 Task: Create List Brand Extension Management in Board User Experience Best Practices to Workspace Event Furniture Rentals. Create List Brand Extension Metrics in Board Product Price Optimization to Workspace Event Furniture Rentals. Create List Brand Extension Governance in Board Public Relations Crisis Communication Plan Development and Execution to Workspace Event Furniture Rentals
Action: Mouse moved to (224, 165)
Screenshot: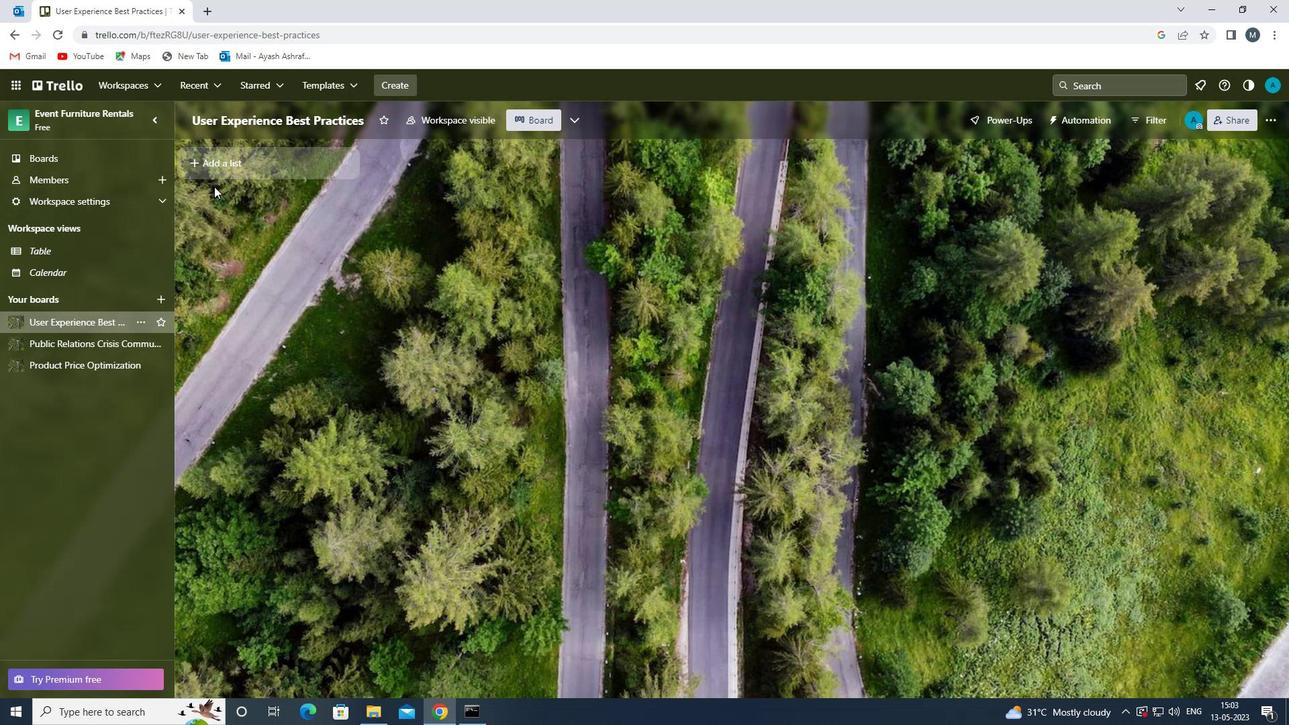 
Action: Mouse pressed left at (224, 165)
Screenshot: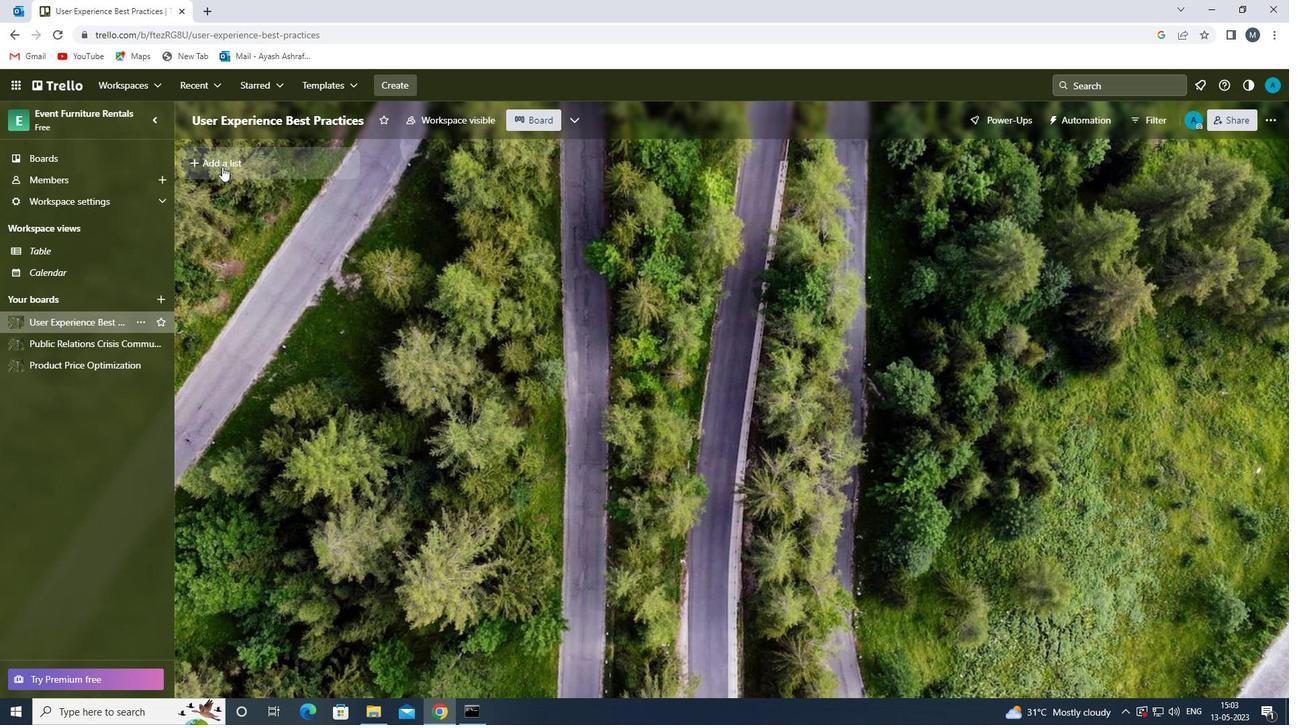 
Action: Mouse moved to (245, 165)
Screenshot: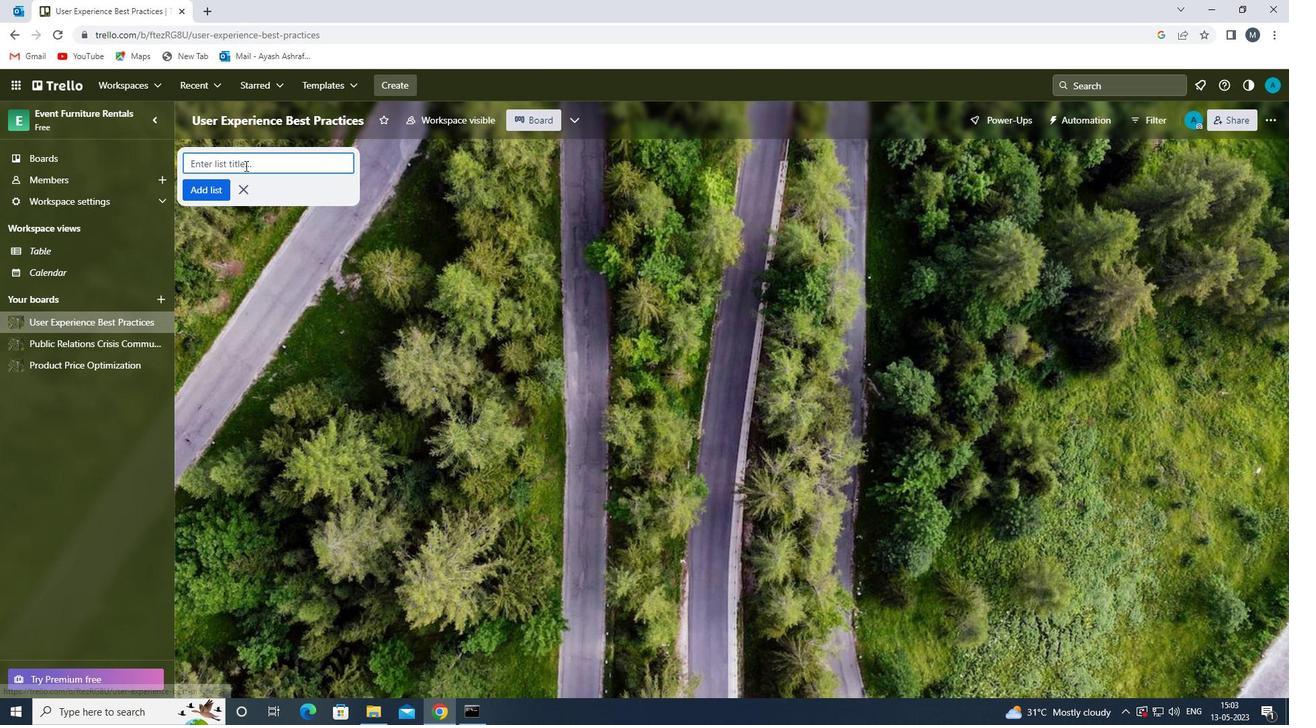 
Action: Mouse pressed left at (245, 165)
Screenshot: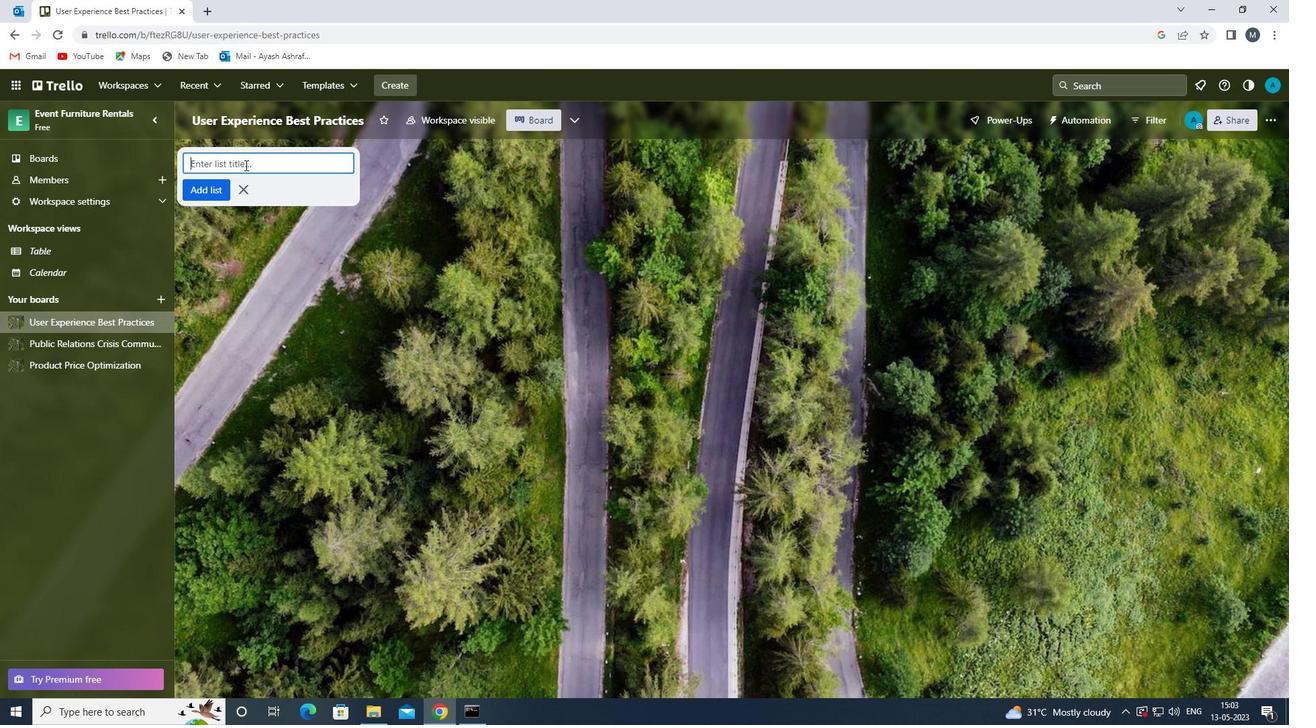 
Action: Key pressed <Key.shift>BRAND<Key.space><Key.shift><Key.shift><Key.shift><Key.shift><Key.shift><Key.shift>EXTENSION<Key.space>
Screenshot: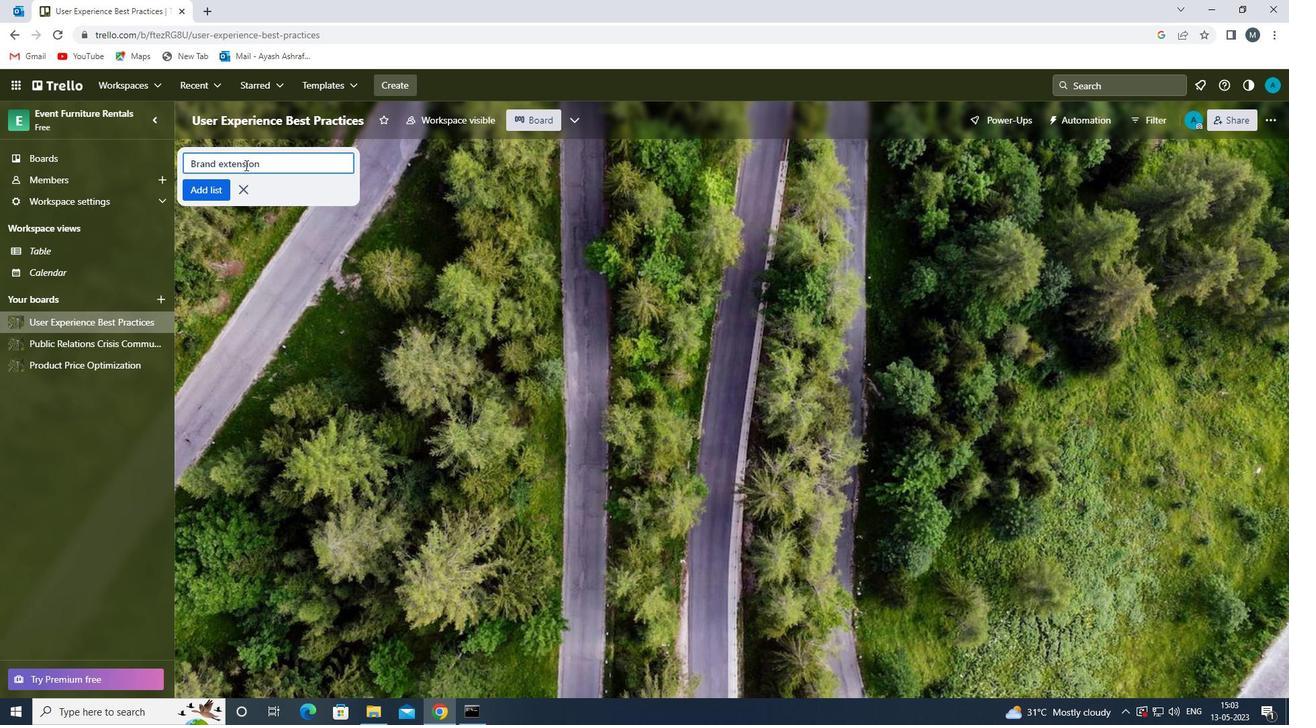 
Action: Mouse moved to (220, 165)
Screenshot: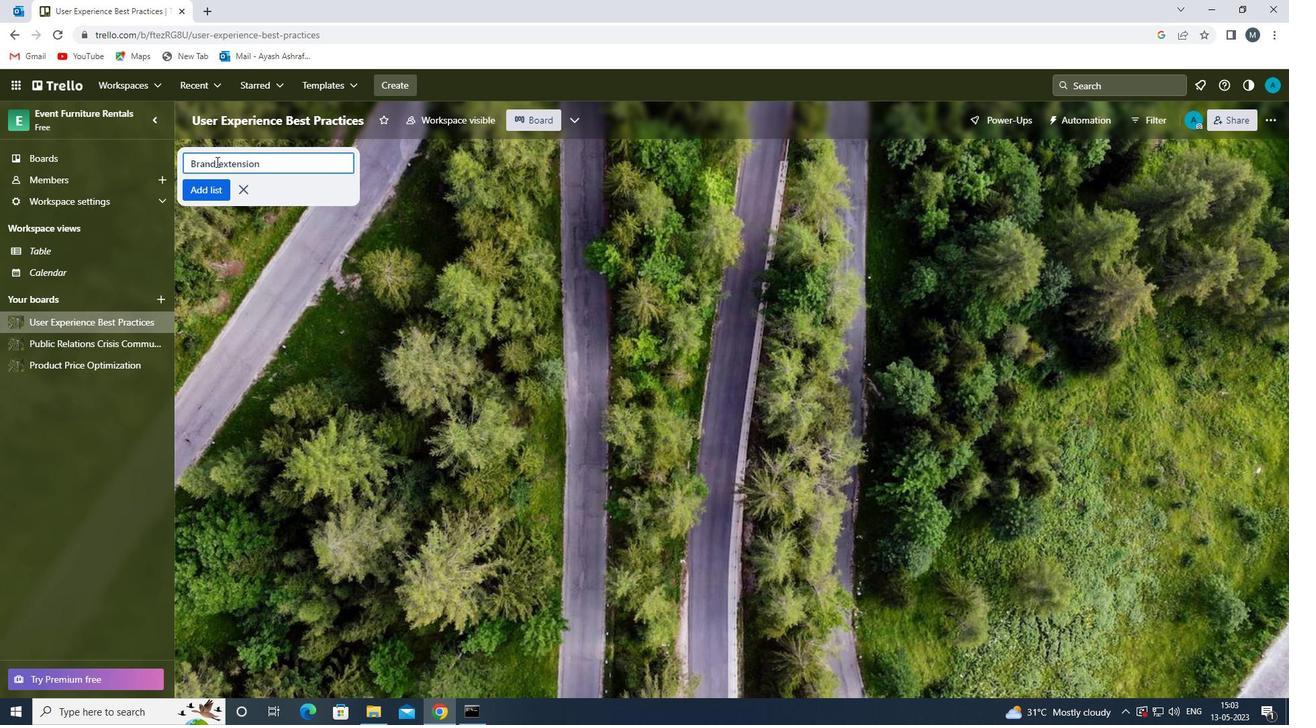 
Action: Mouse pressed left at (220, 165)
Screenshot: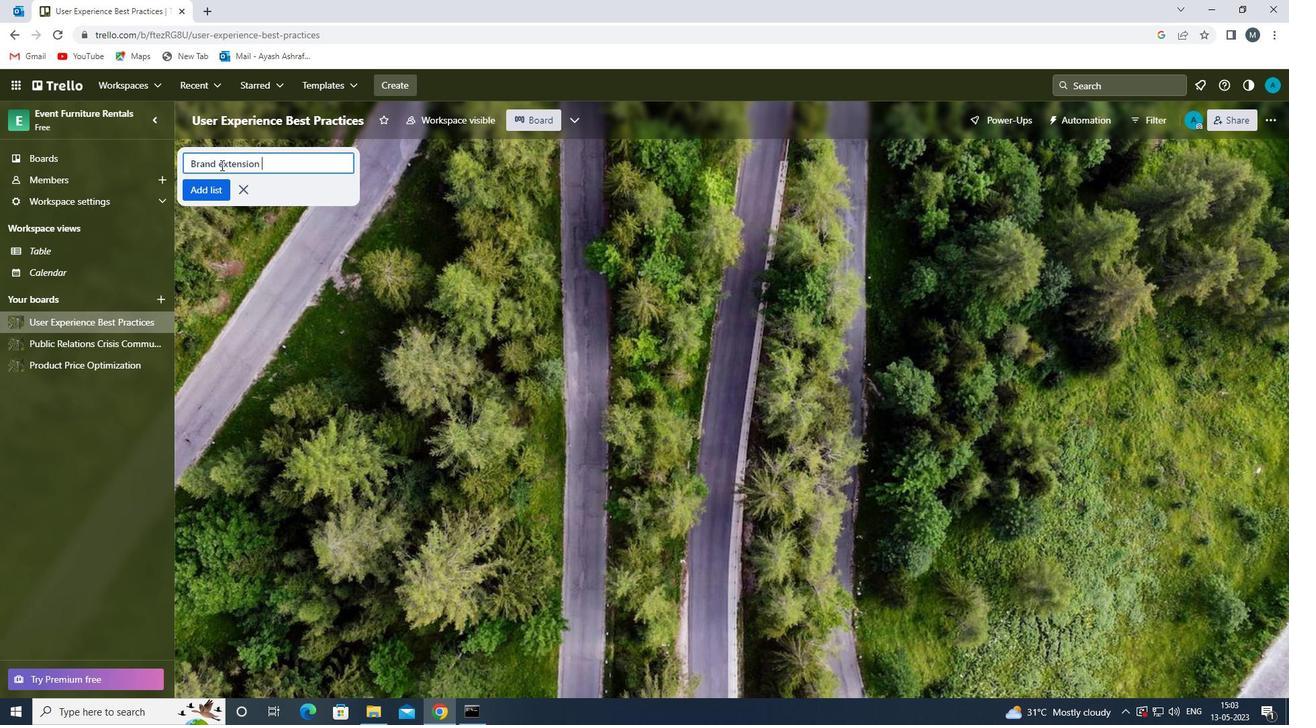 
Action: Mouse moved to (224, 165)
Screenshot: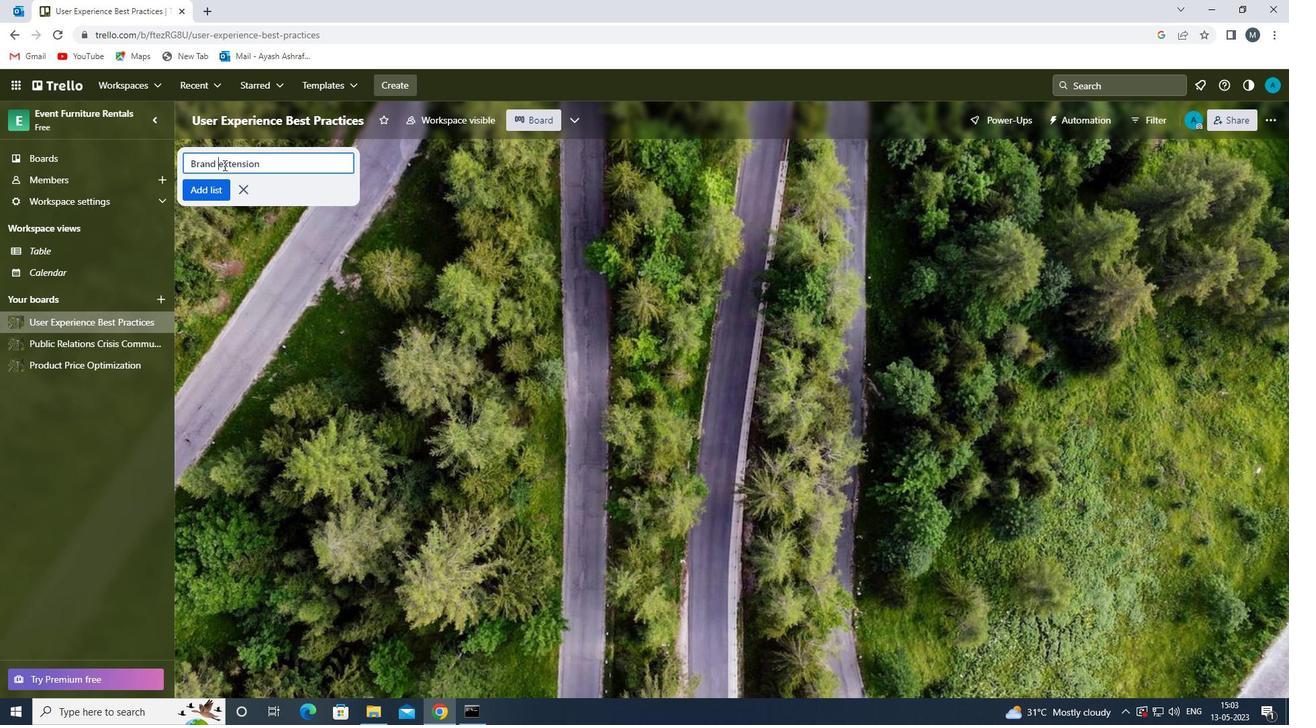 
Action: Mouse pressed left at (224, 165)
Screenshot: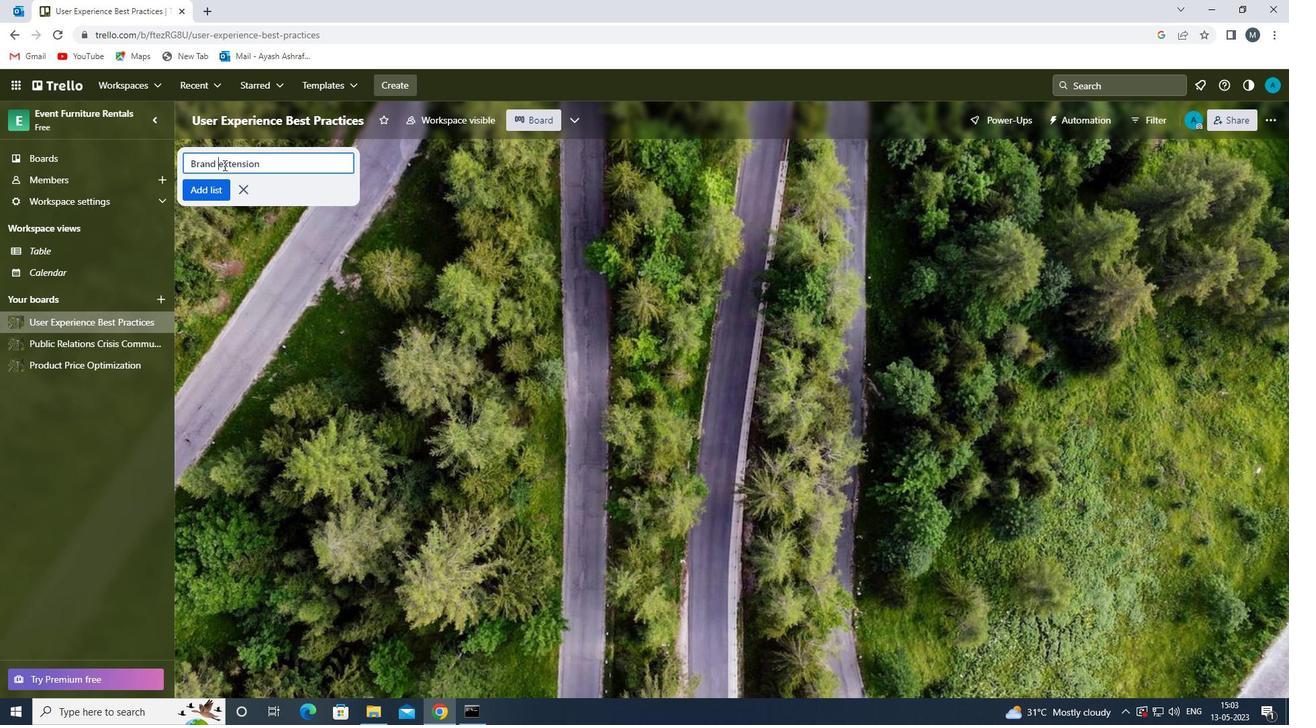 
Action: Key pressed <Key.backspace><Key.shift>E
Screenshot: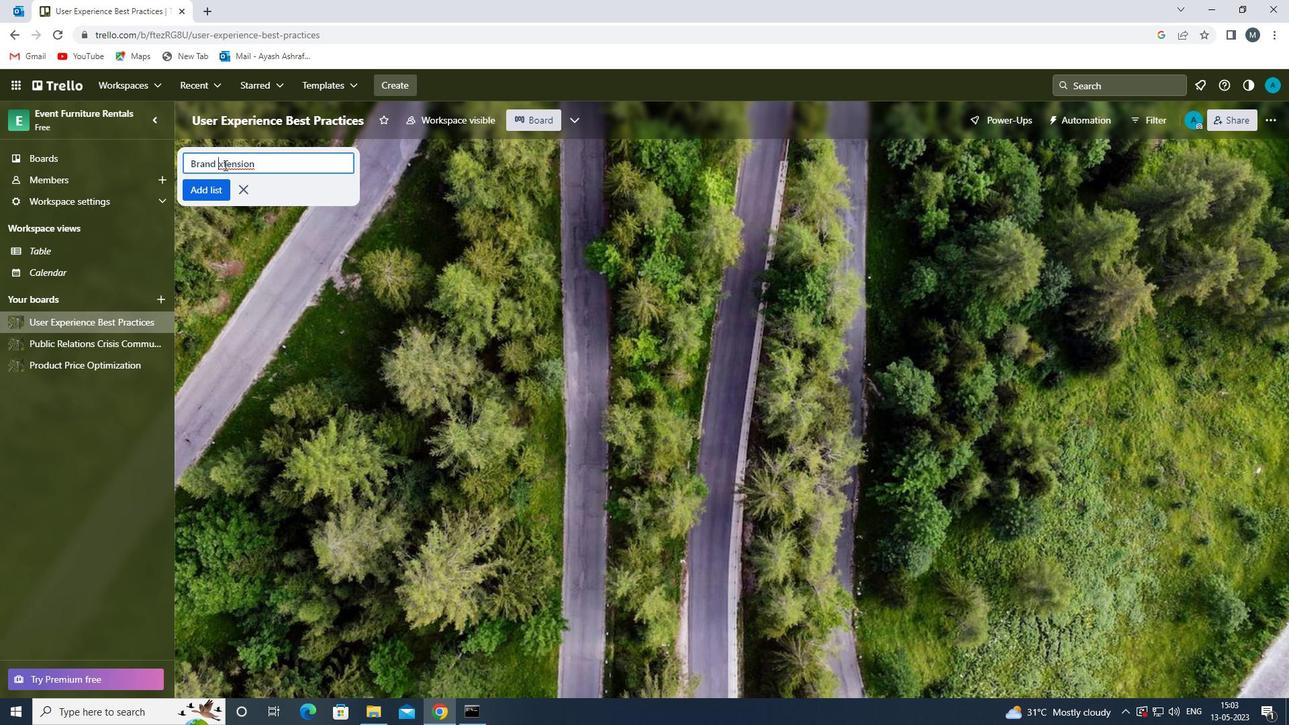 
Action: Mouse moved to (272, 160)
Screenshot: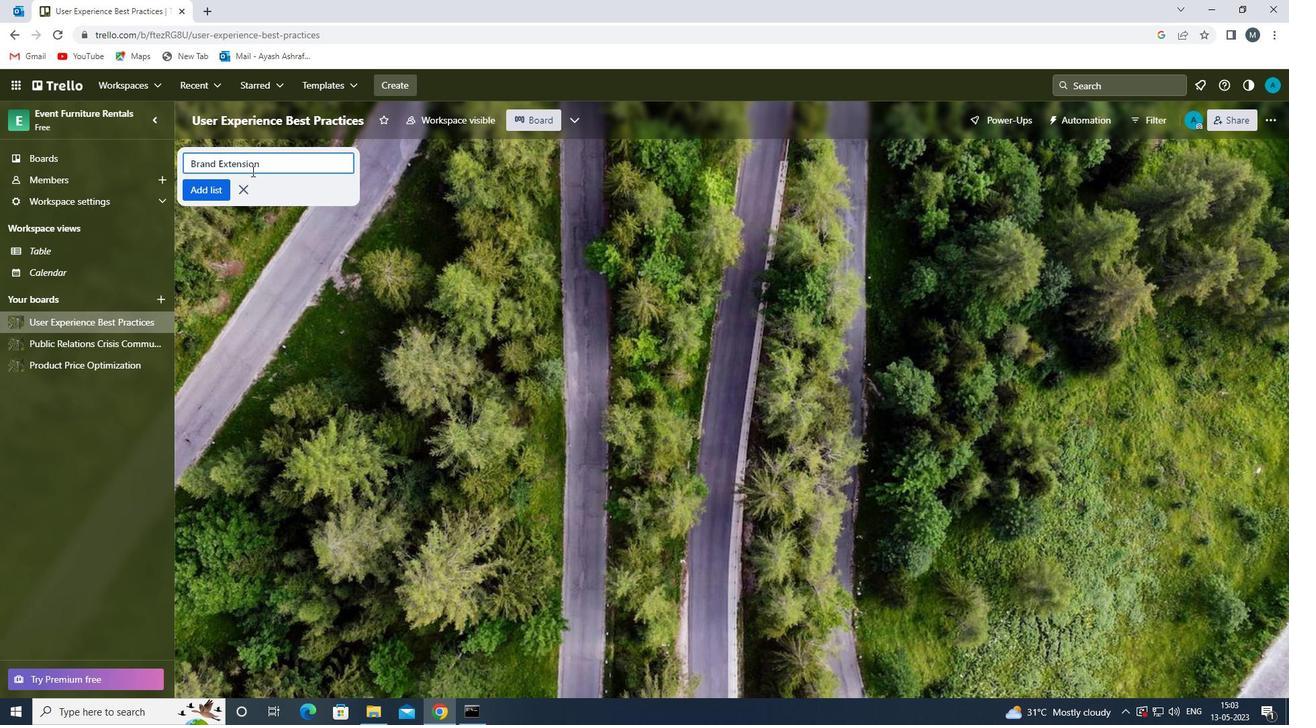 
Action: Mouse pressed left at (272, 160)
Screenshot: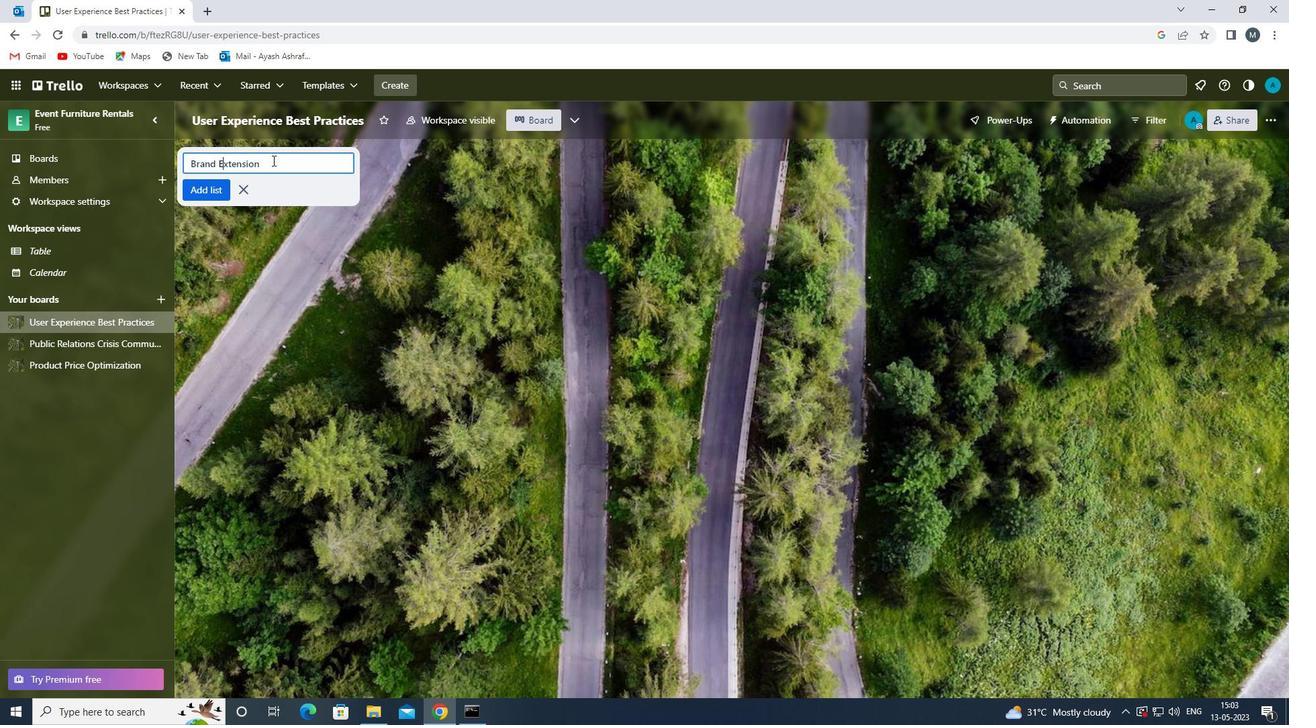 
Action: Mouse moved to (272, 161)
Screenshot: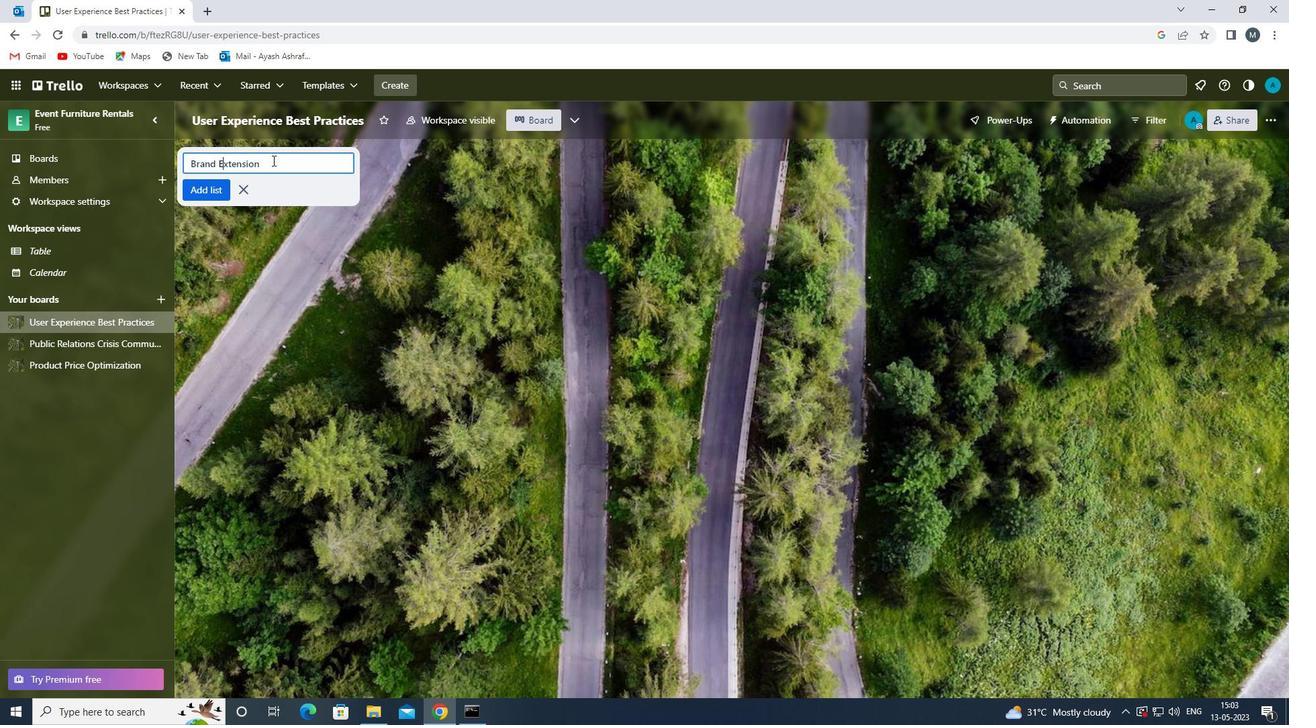 
Action: Key pressed <Key.shift>MANAGEMENT<Key.space>
Screenshot: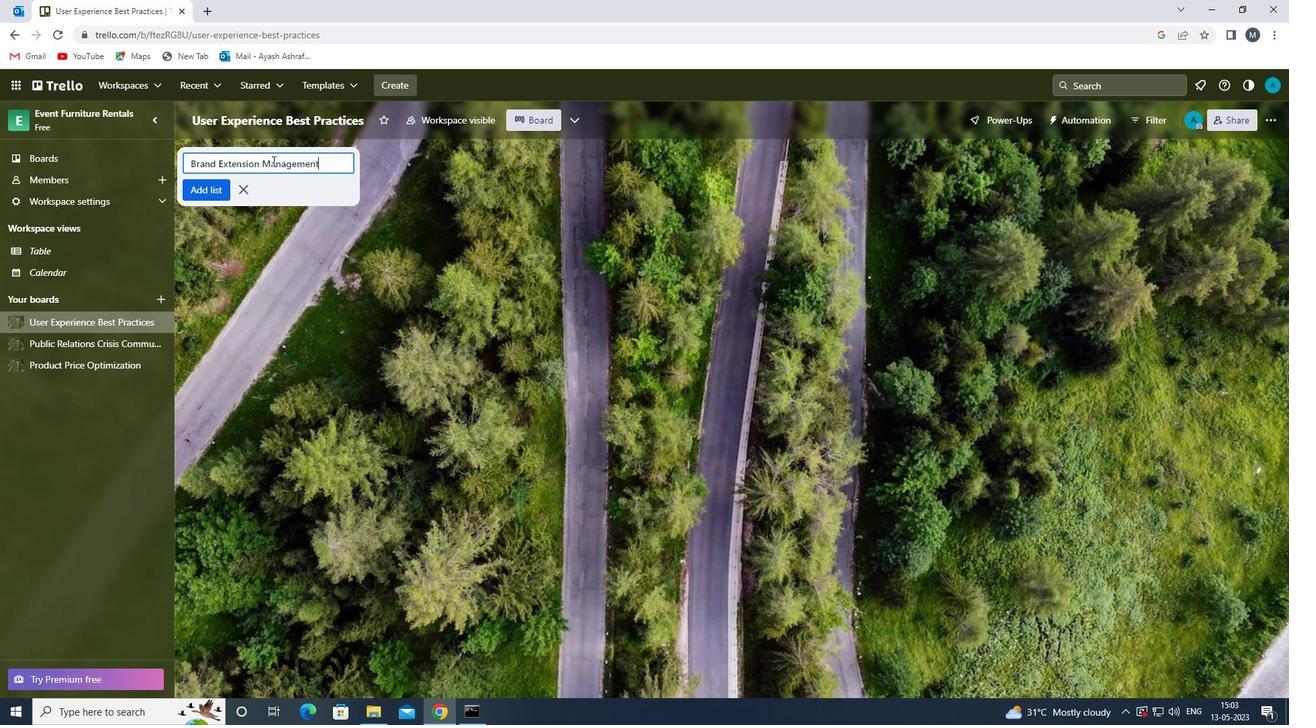 
Action: Mouse moved to (211, 188)
Screenshot: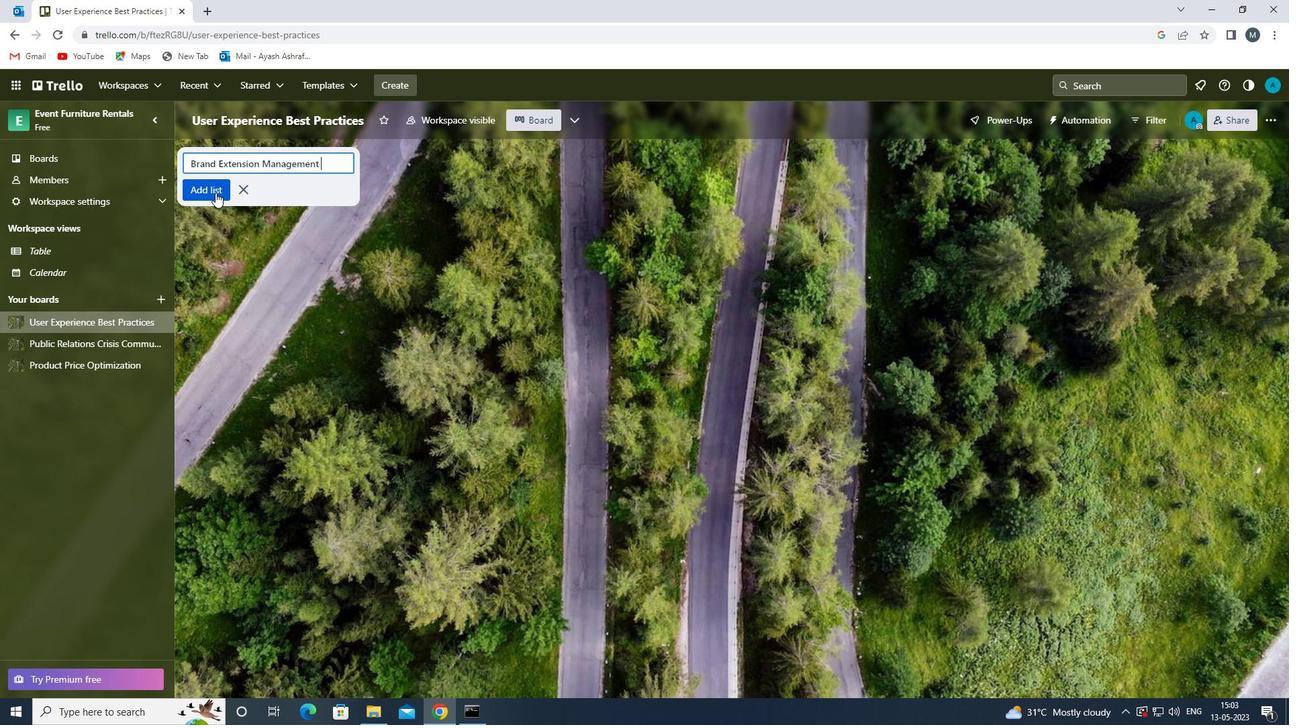 
Action: Mouse pressed left at (211, 188)
Screenshot: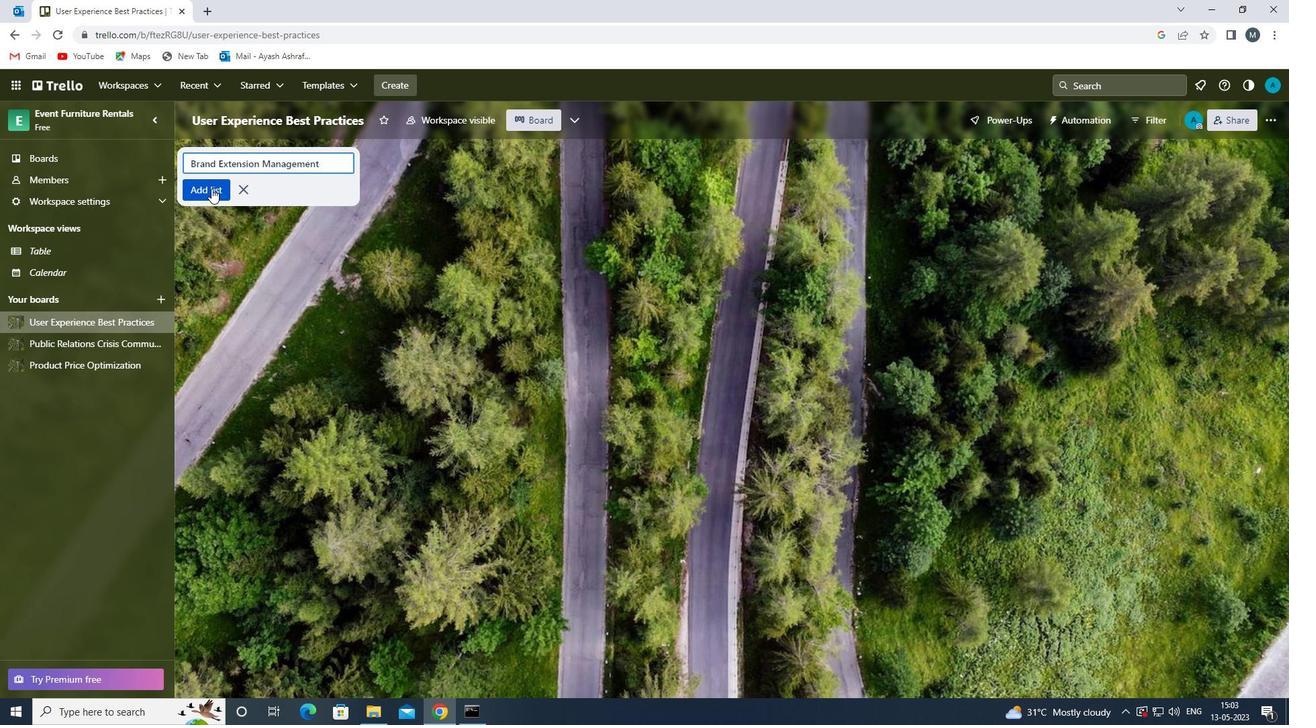 
Action: Mouse moved to (247, 290)
Screenshot: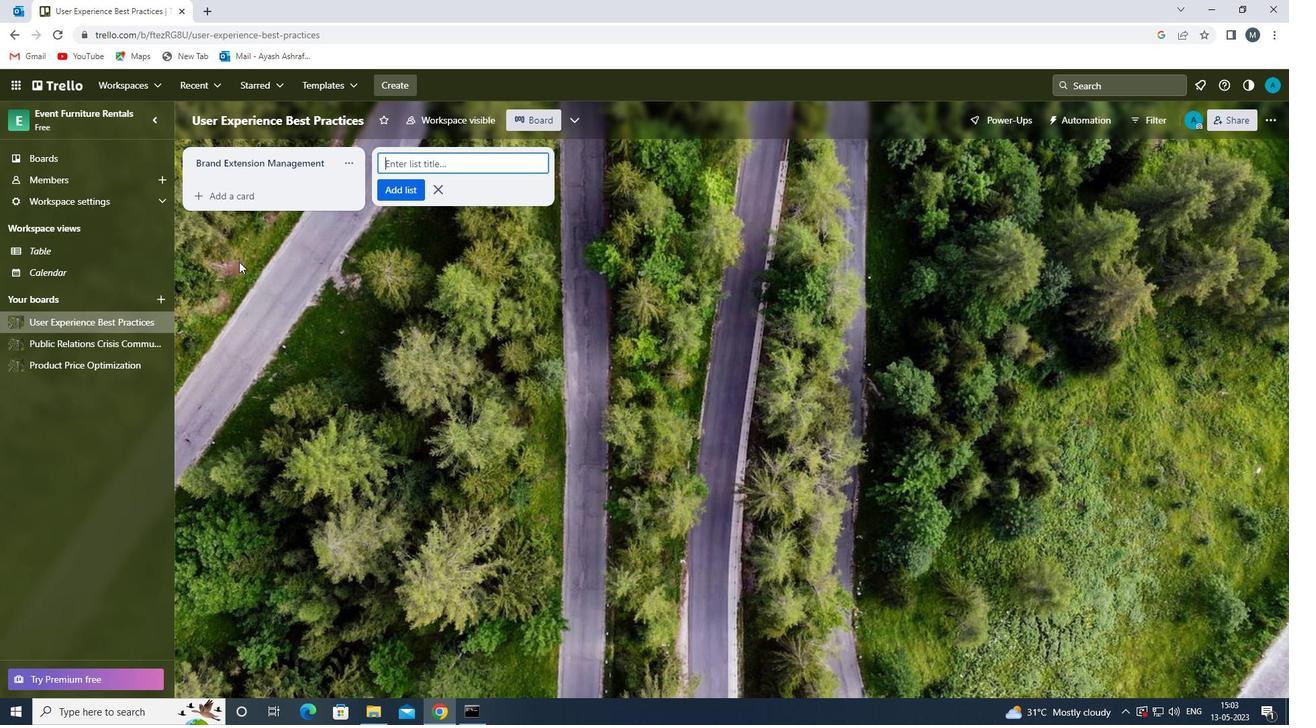 
Action: Mouse pressed left at (247, 290)
Screenshot: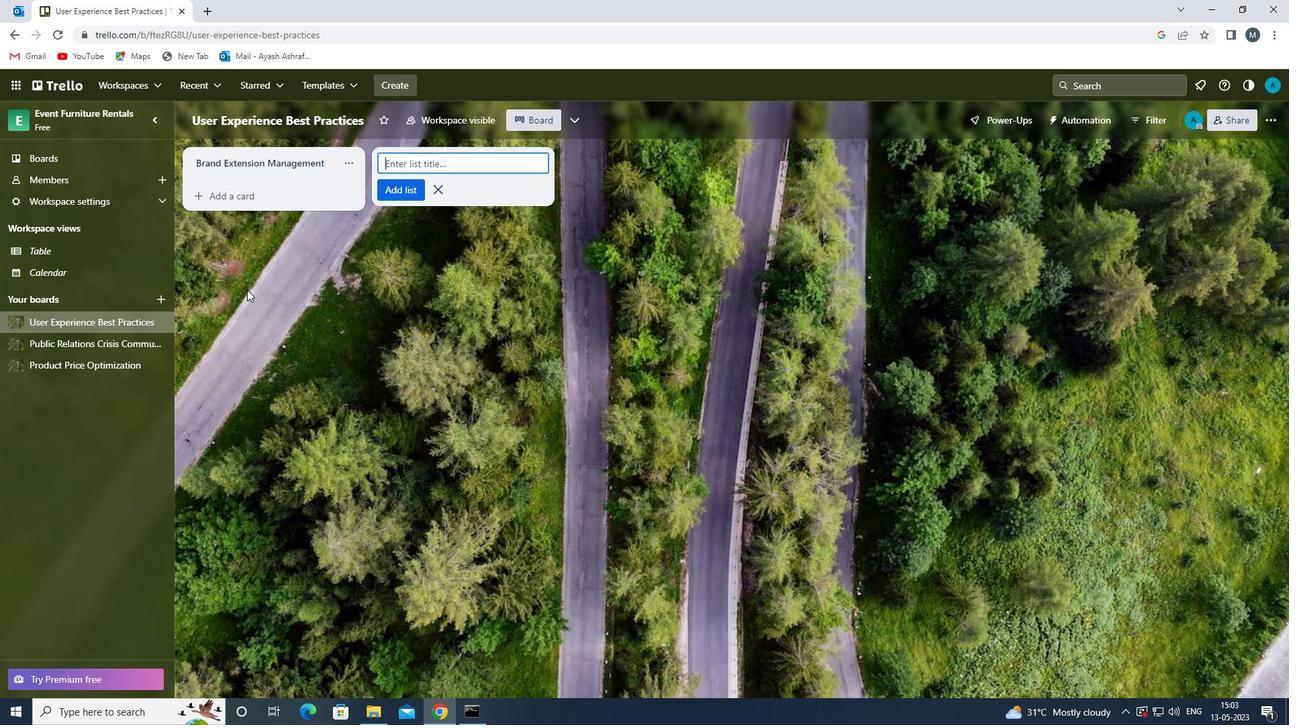 
Action: Mouse moved to (80, 368)
Screenshot: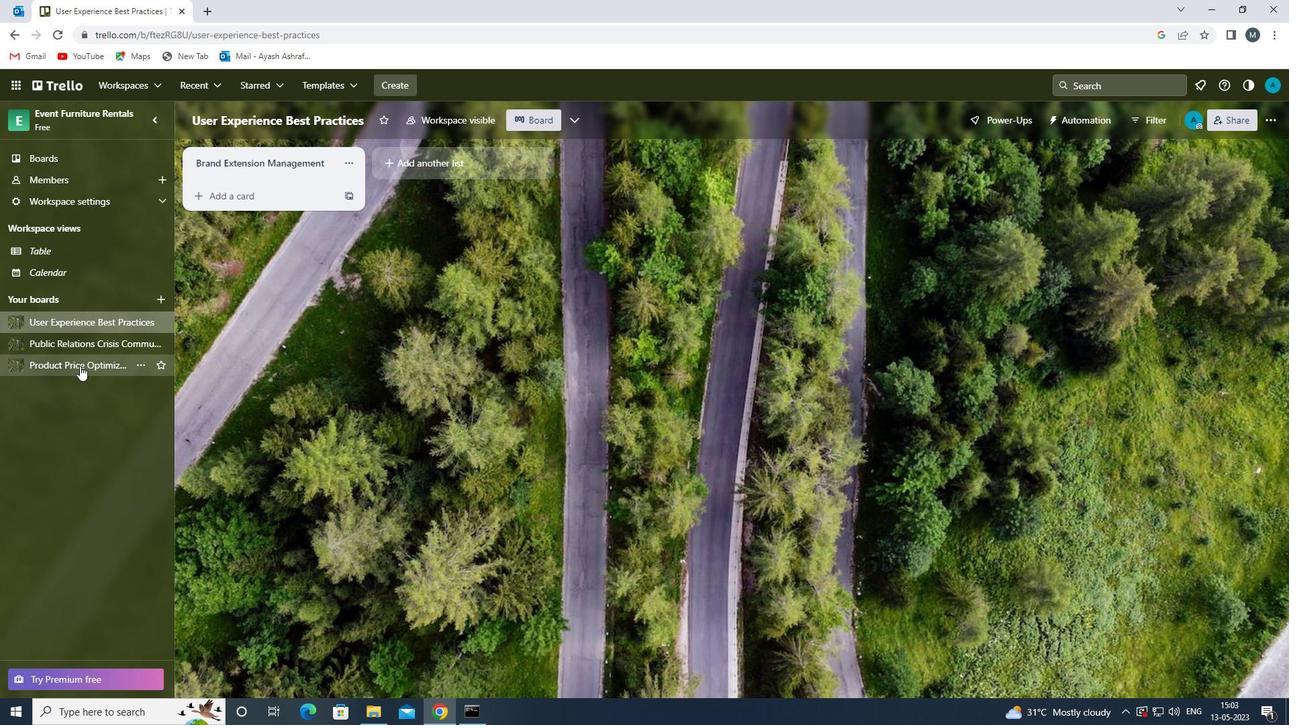 
Action: Mouse pressed left at (80, 368)
Screenshot: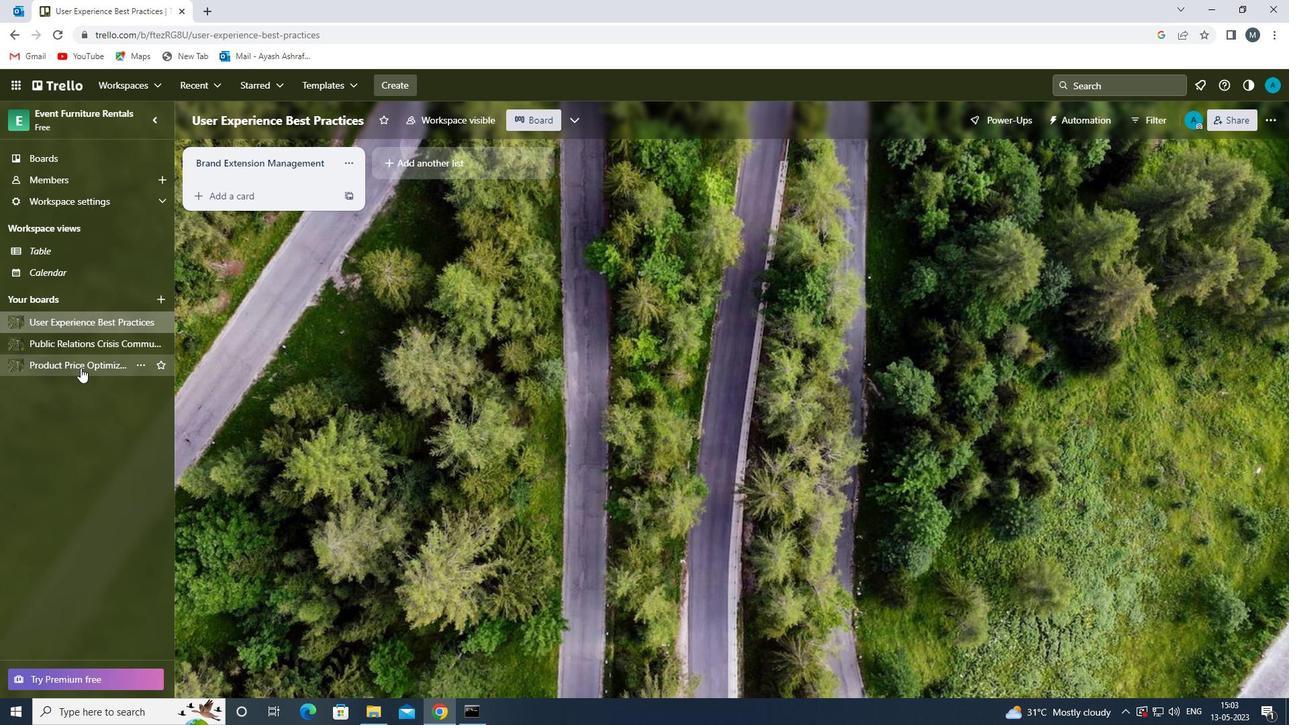 
Action: Mouse moved to (345, 162)
Screenshot: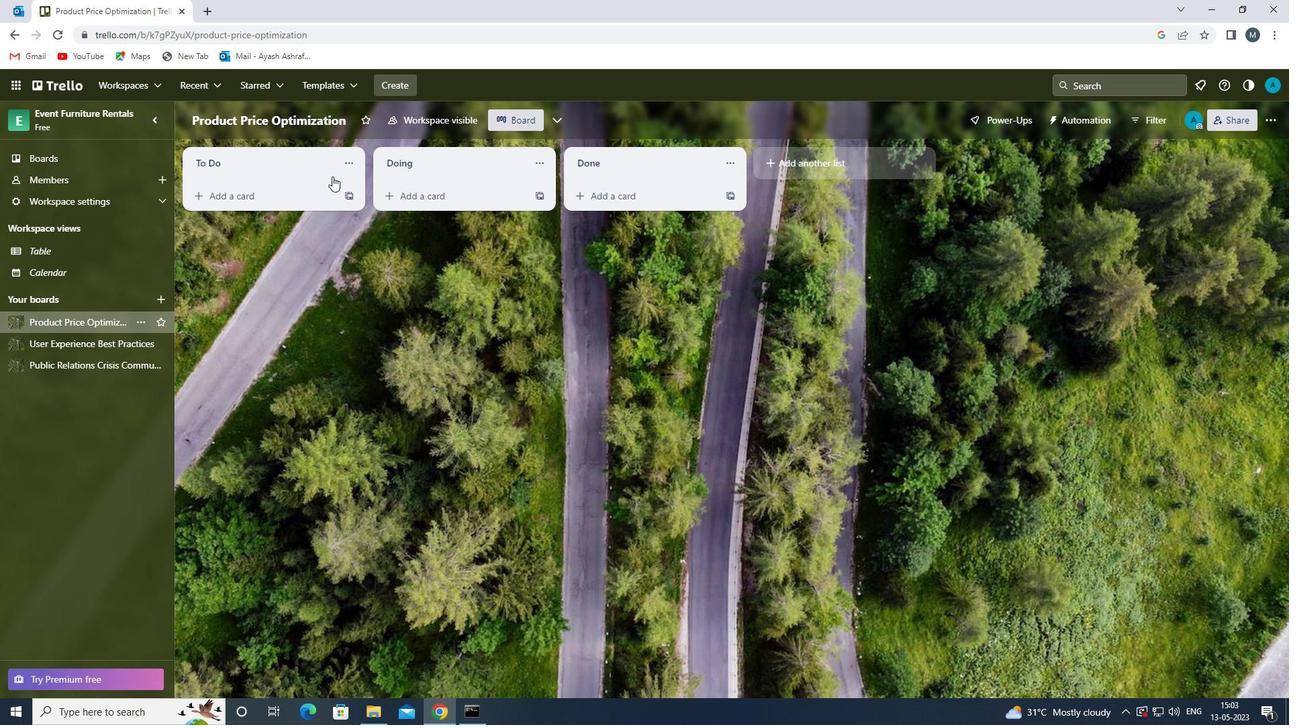 
Action: Mouse pressed left at (345, 162)
Screenshot: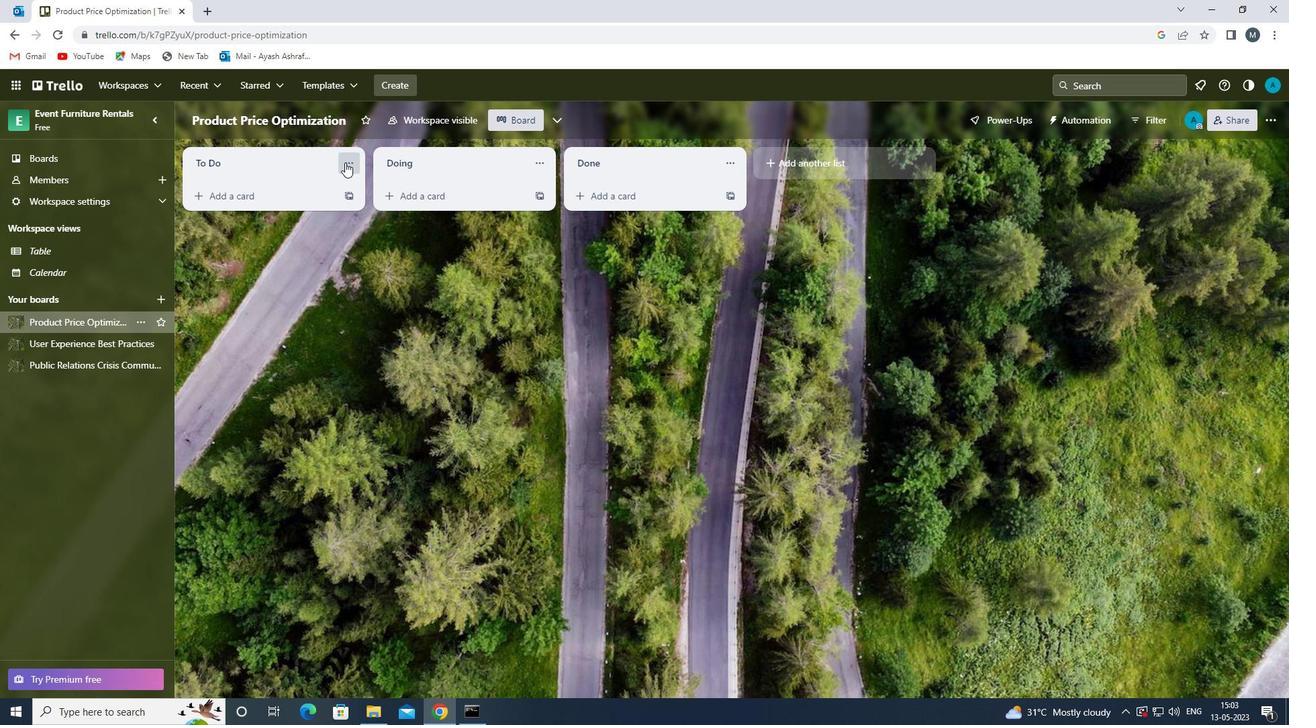 
Action: Mouse moved to (375, 496)
Screenshot: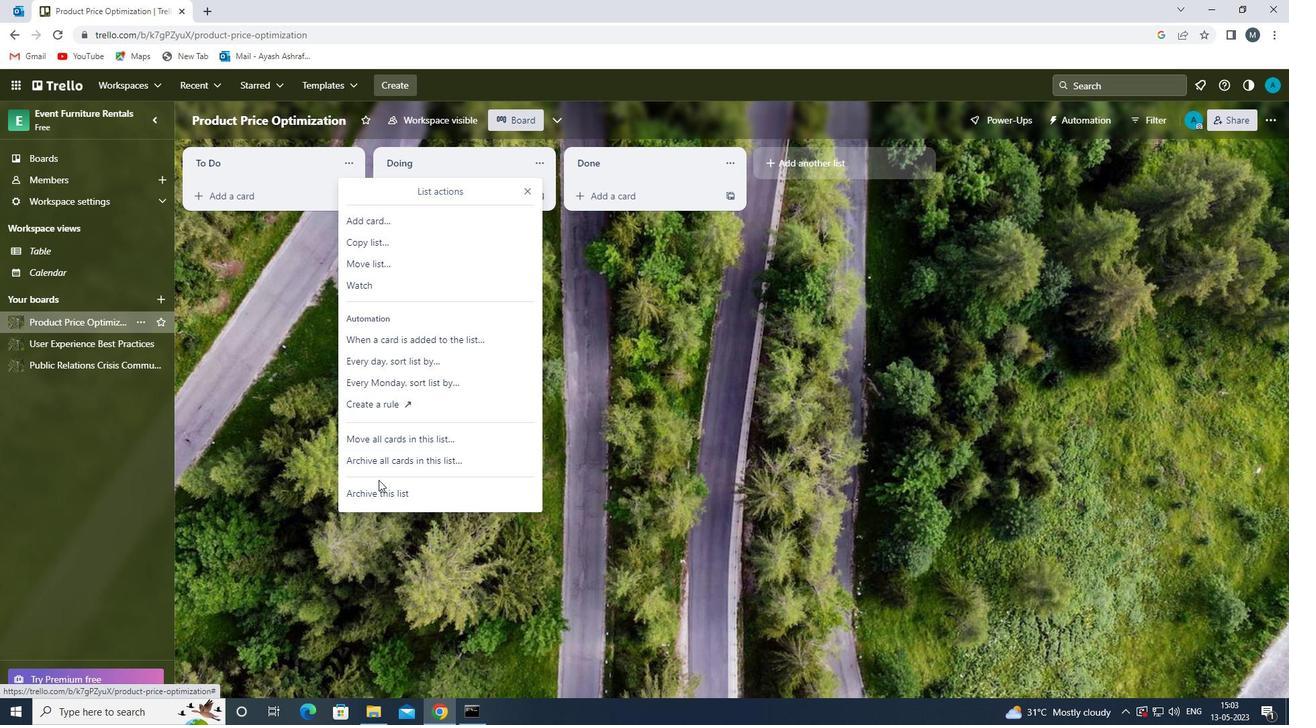 
Action: Mouse pressed left at (375, 496)
Screenshot: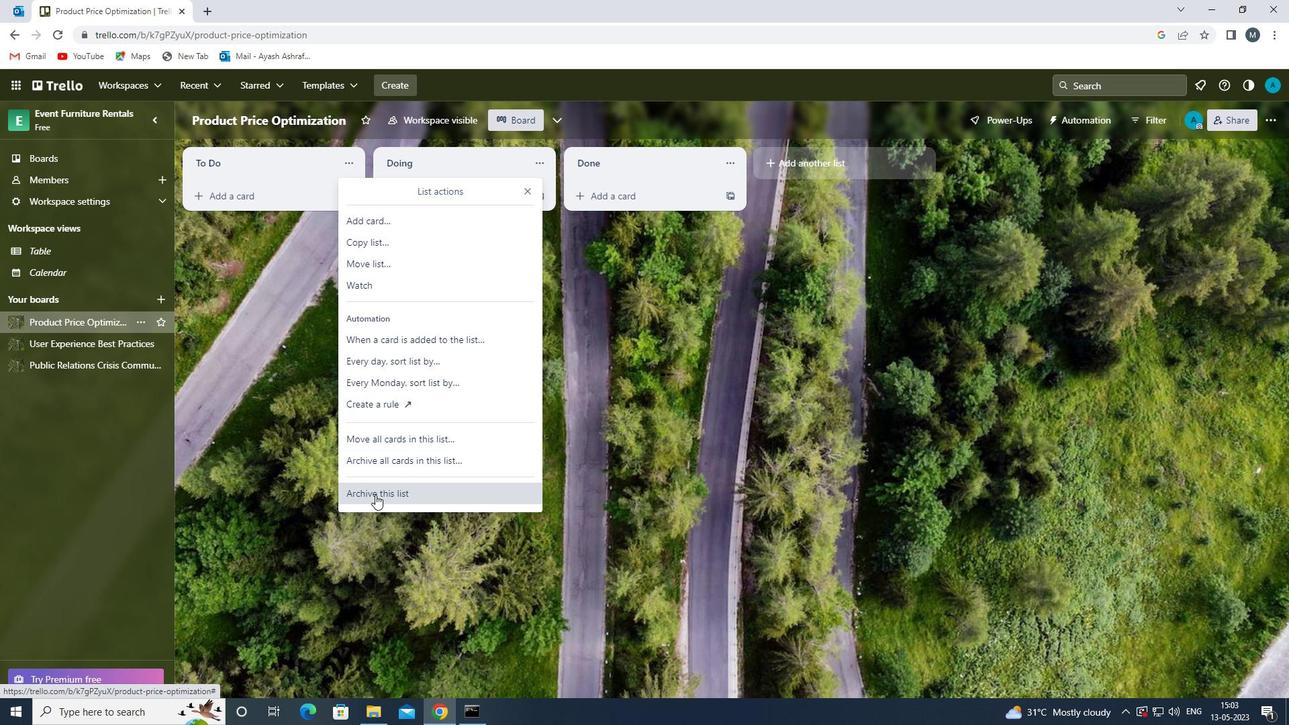 
Action: Mouse moved to (350, 157)
Screenshot: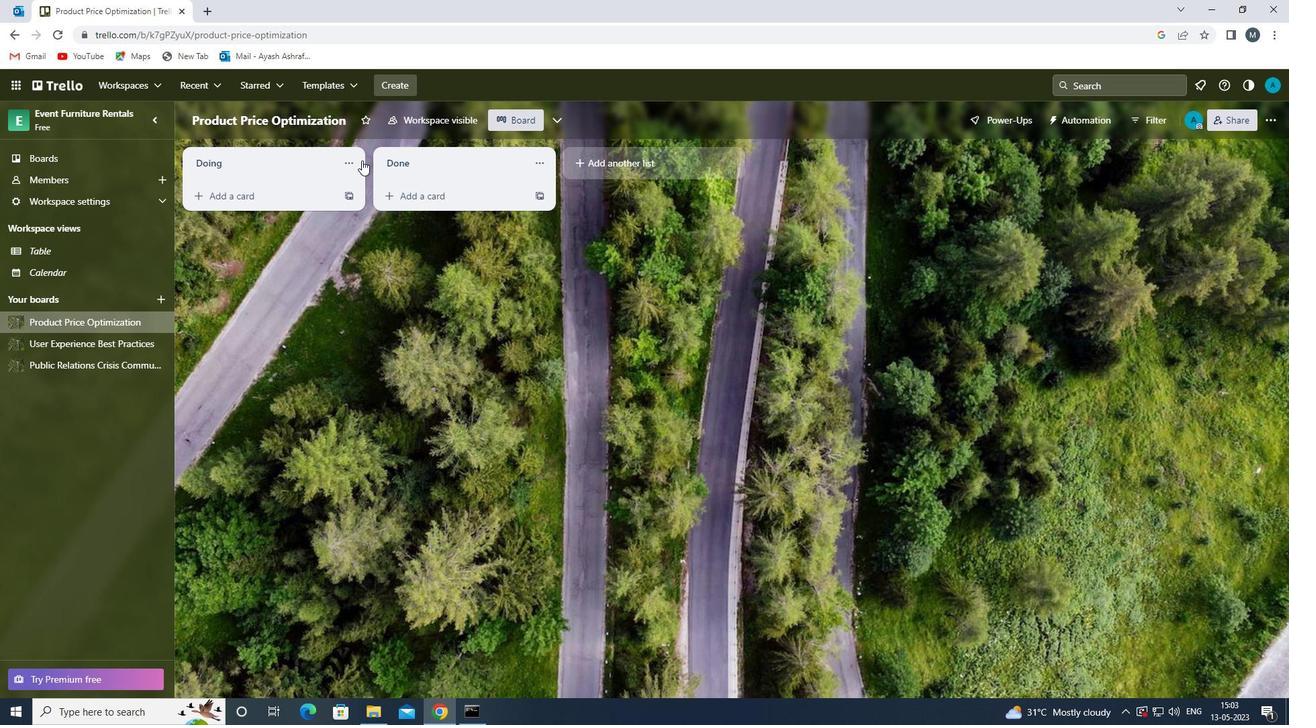 
Action: Mouse pressed left at (350, 157)
Screenshot: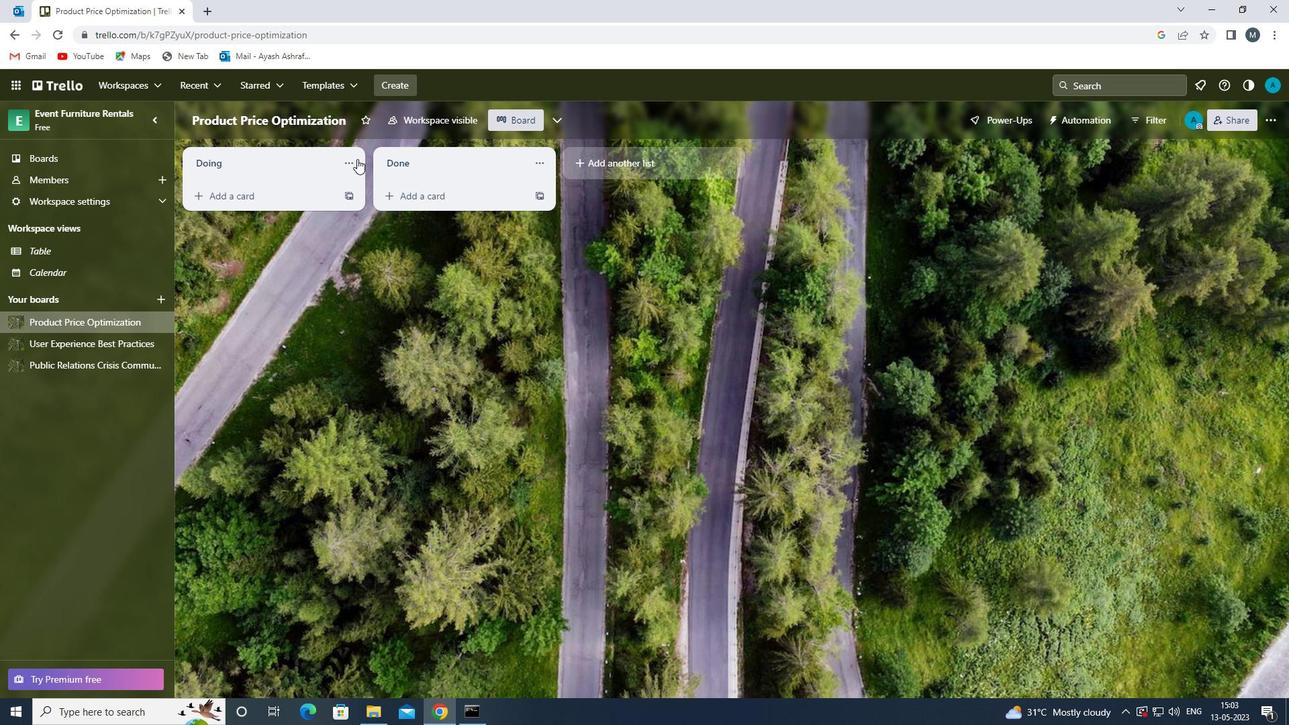 
Action: Mouse moved to (386, 493)
Screenshot: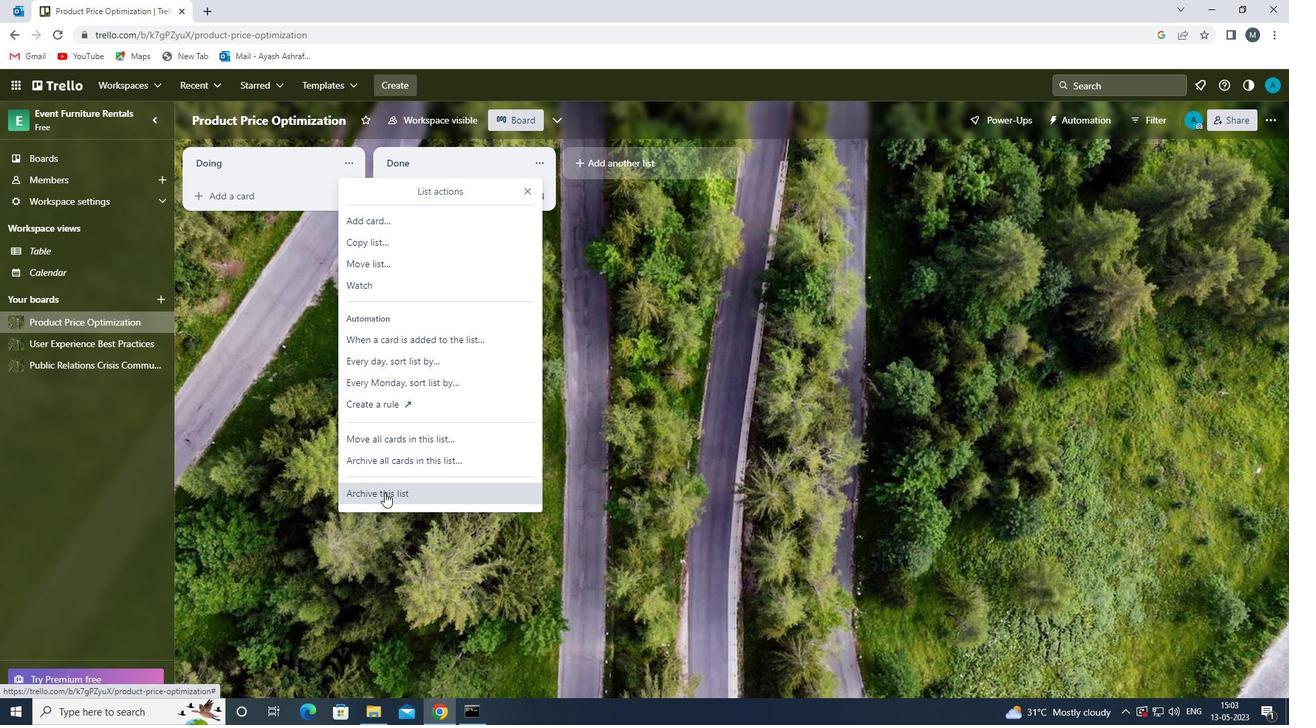 
Action: Mouse pressed left at (386, 493)
Screenshot: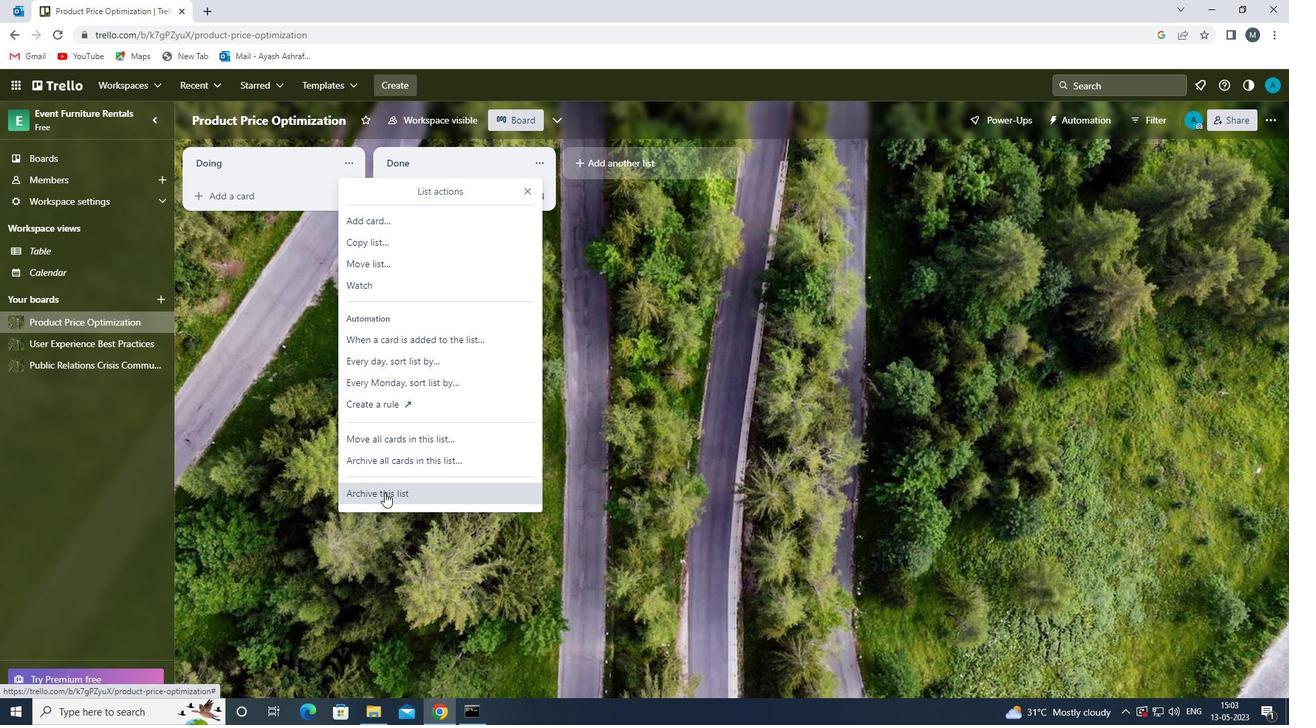 
Action: Mouse moved to (345, 163)
Screenshot: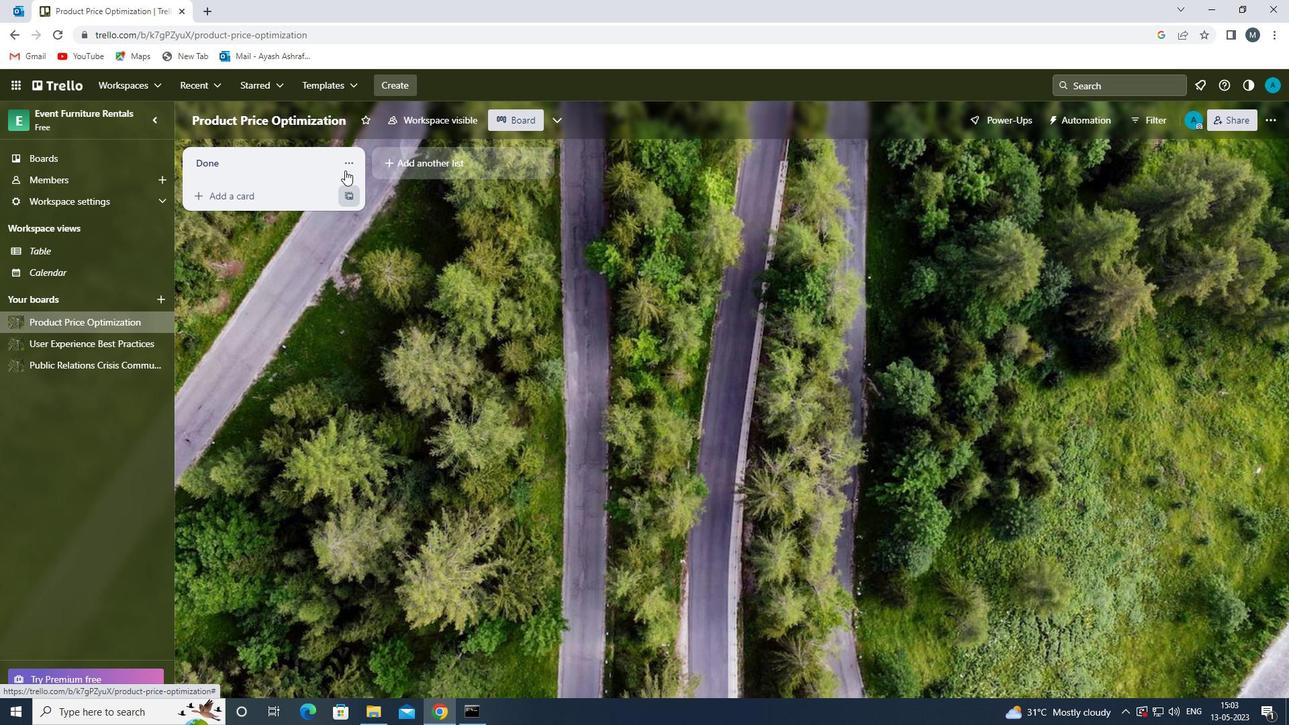 
Action: Mouse pressed left at (345, 163)
Screenshot: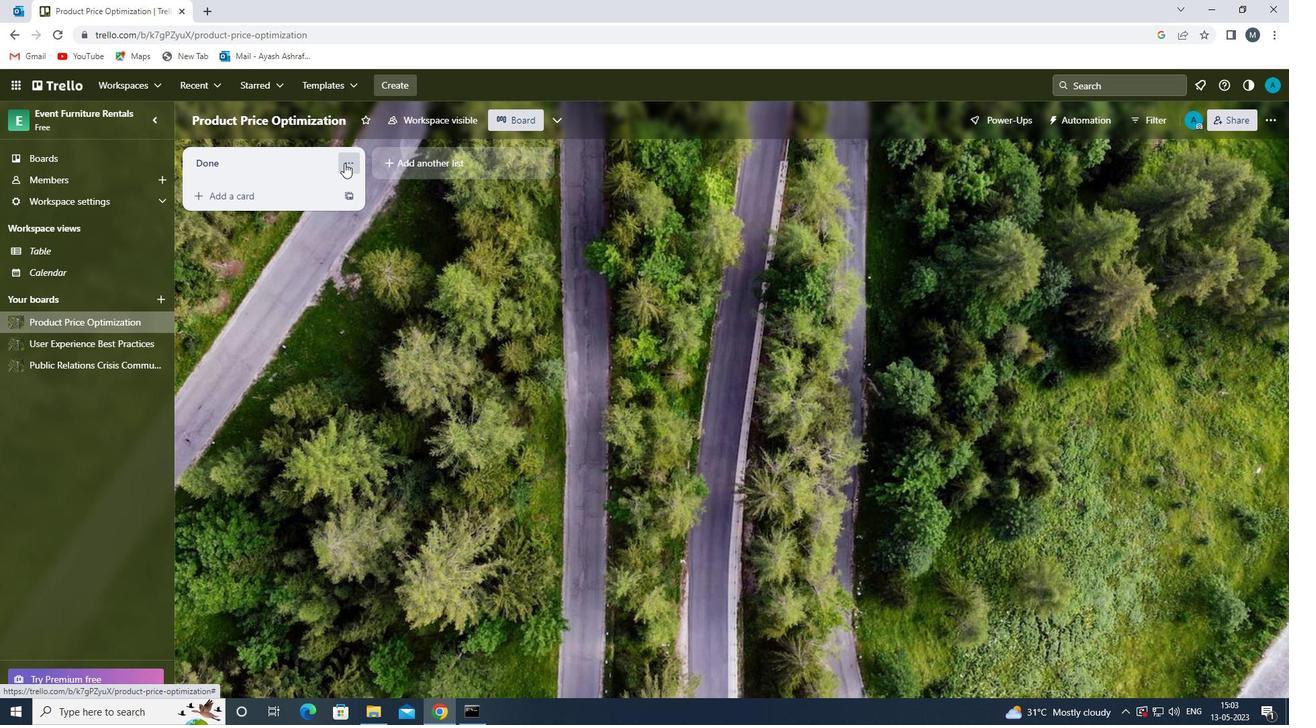 
Action: Mouse moved to (382, 498)
Screenshot: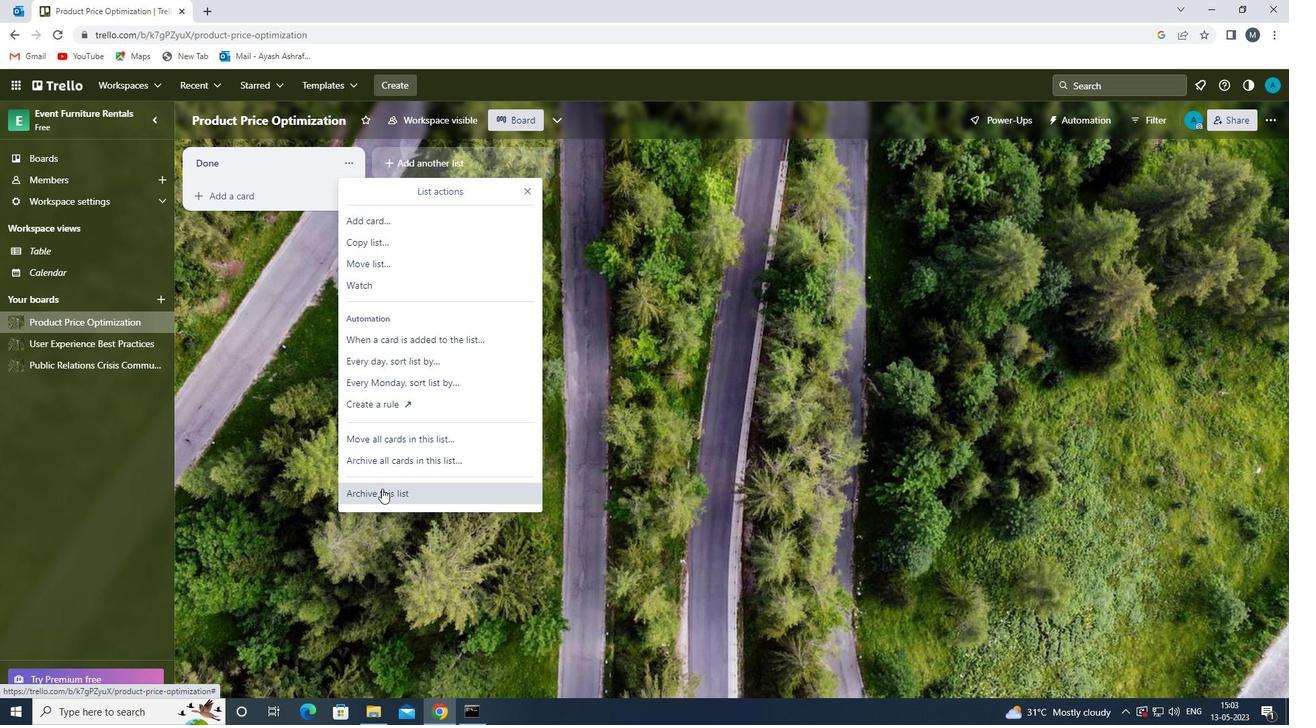 
Action: Mouse pressed left at (382, 498)
Screenshot: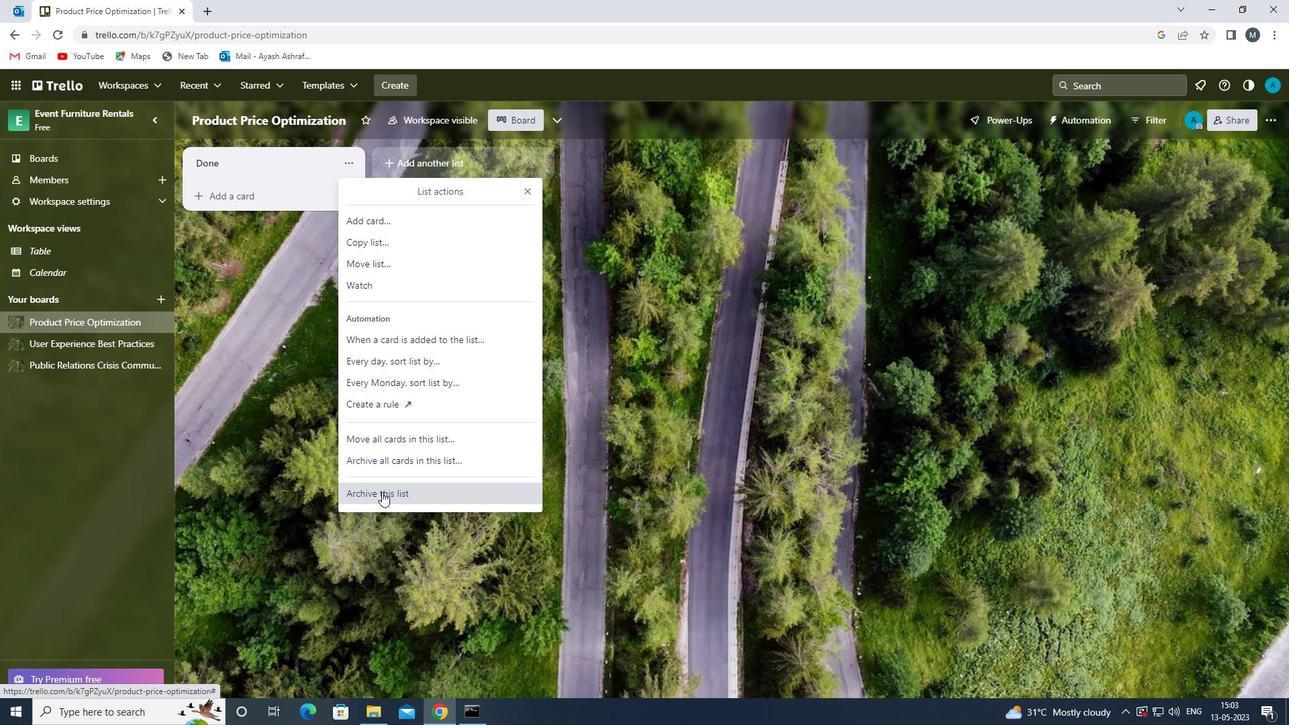 
Action: Mouse moved to (245, 159)
Screenshot: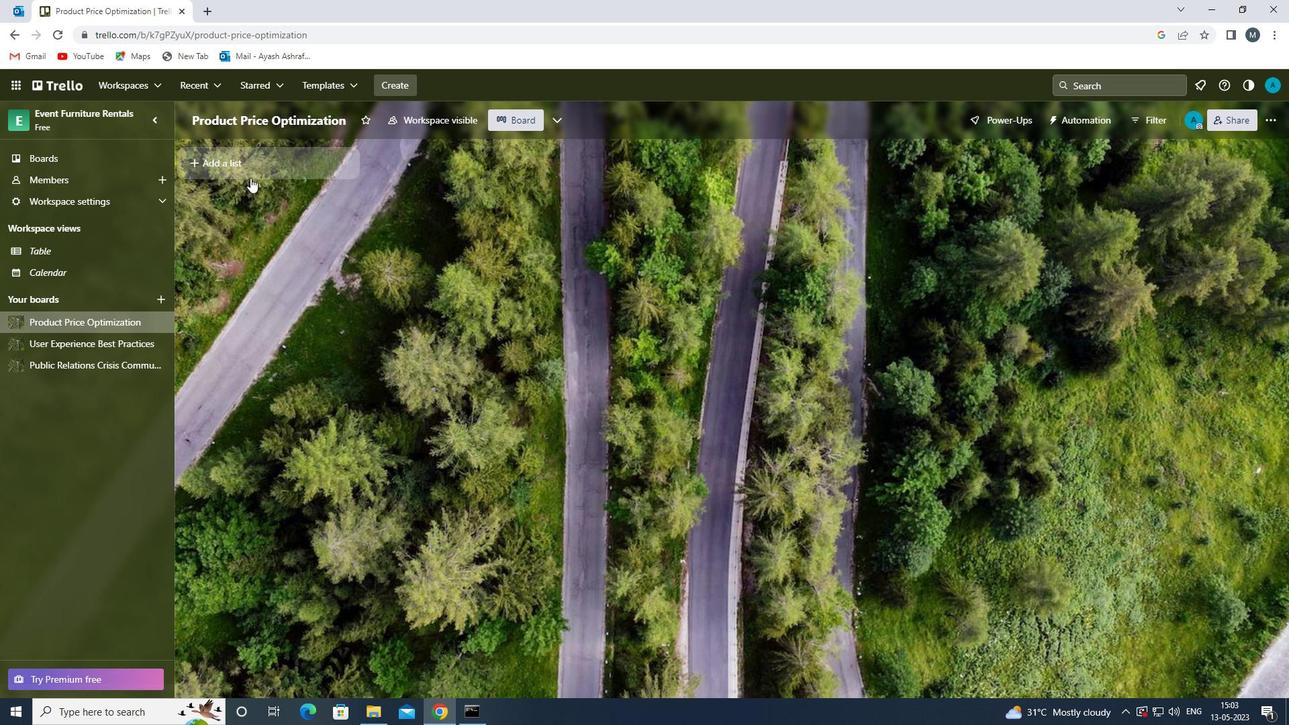 
Action: Mouse pressed left at (245, 159)
Screenshot: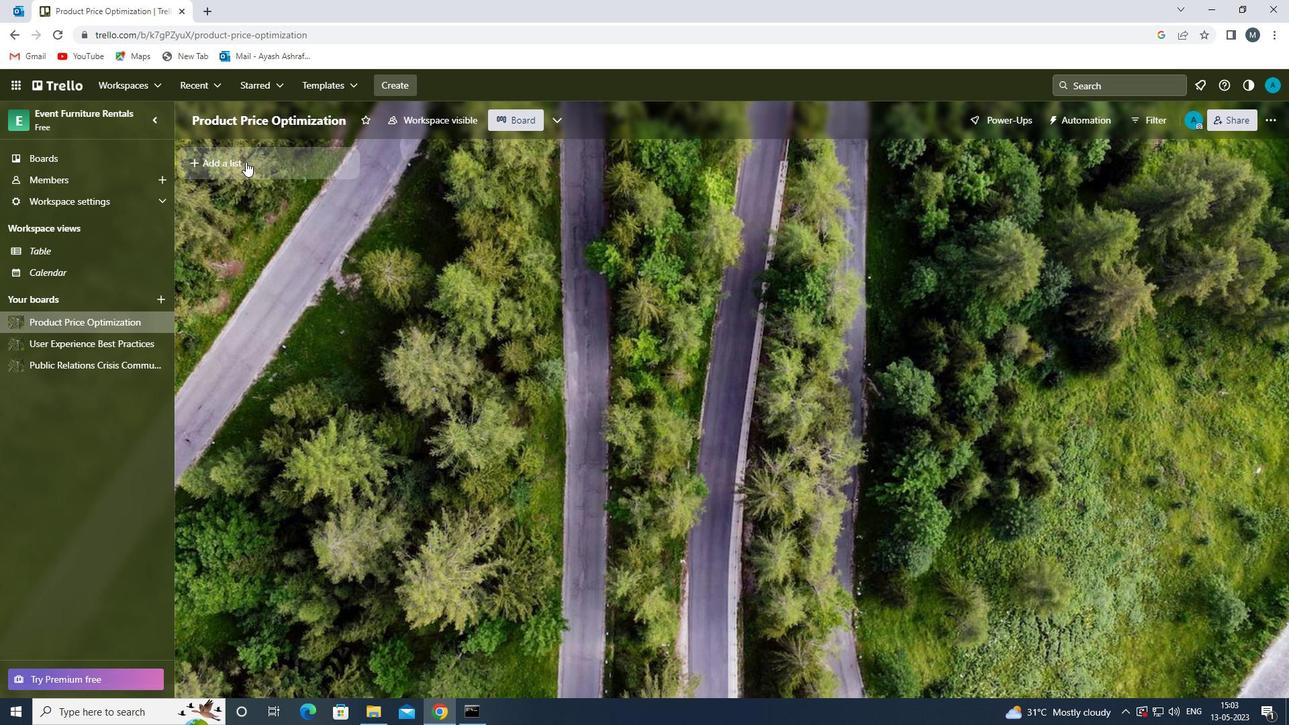 
Action: Mouse moved to (250, 160)
Screenshot: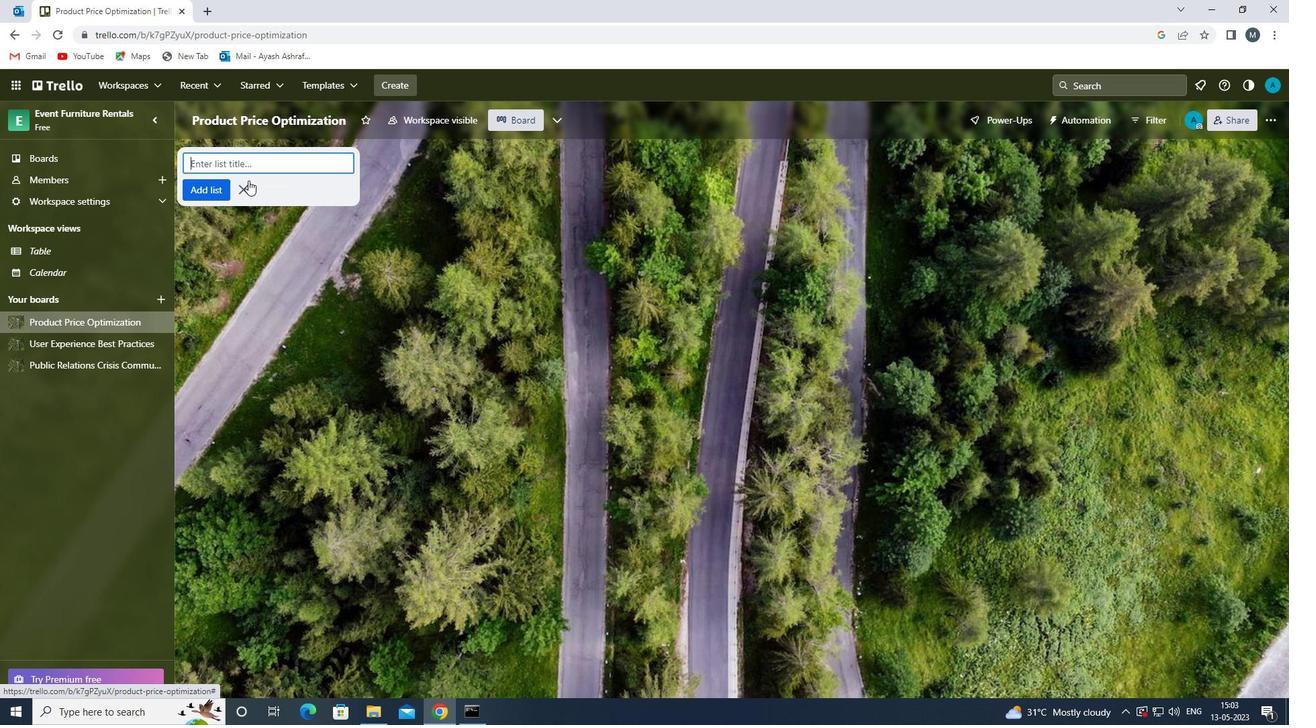 
Action: Mouse pressed left at (250, 160)
Screenshot: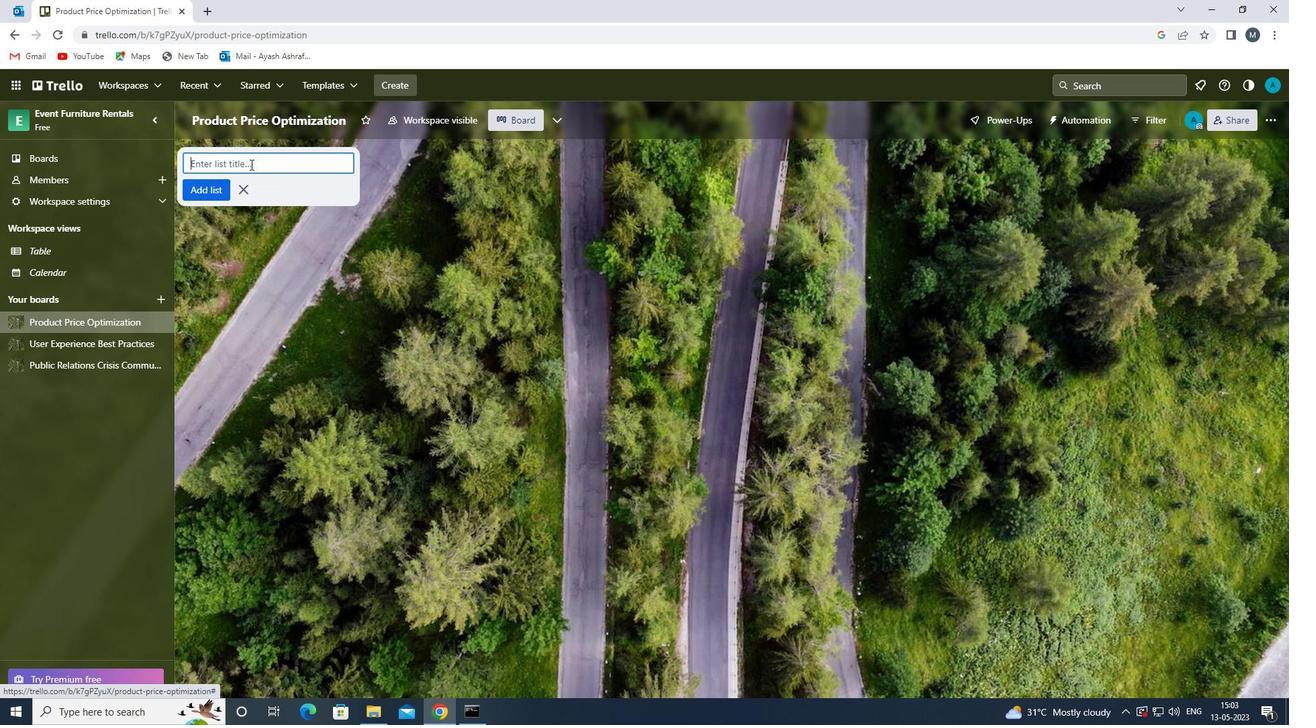 
Action: Mouse moved to (252, 161)
Screenshot: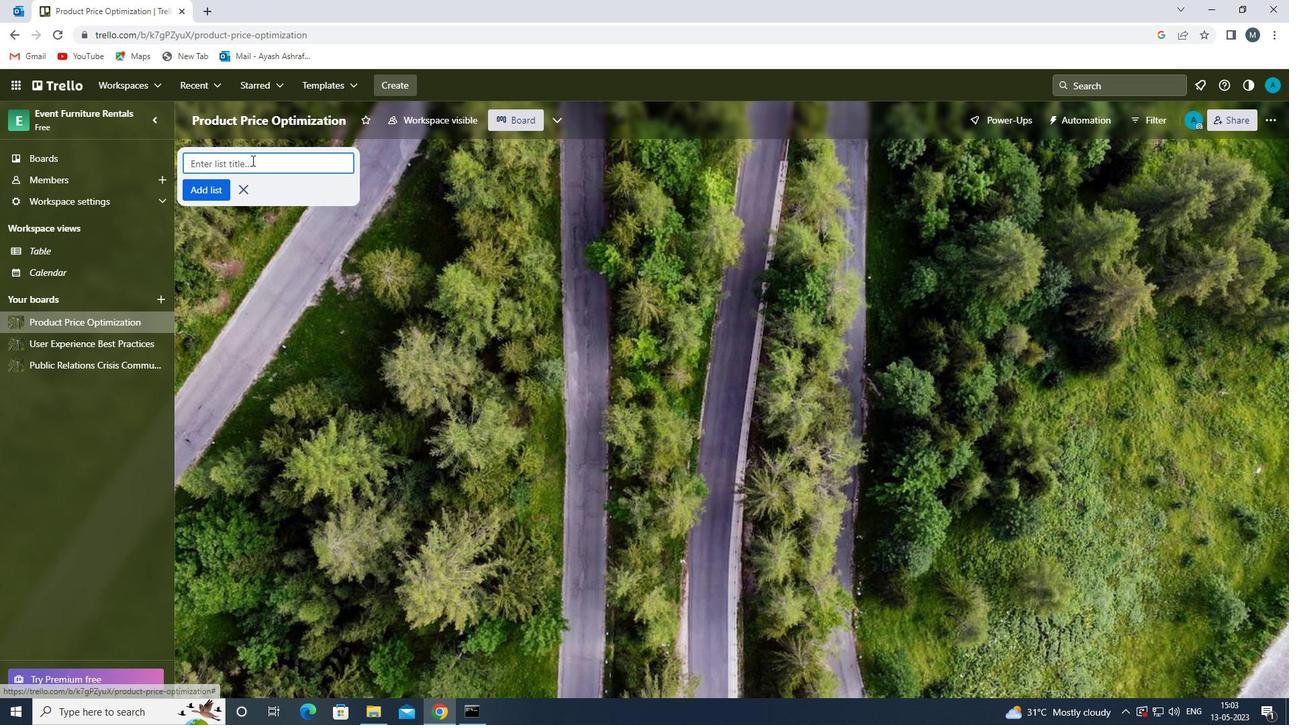 
Action: Key pressed <Key.shift>BRAND<Key.space><Key.shift>EXTENSION<Key.space><Key.shift>METRICS<Key.space>
Screenshot: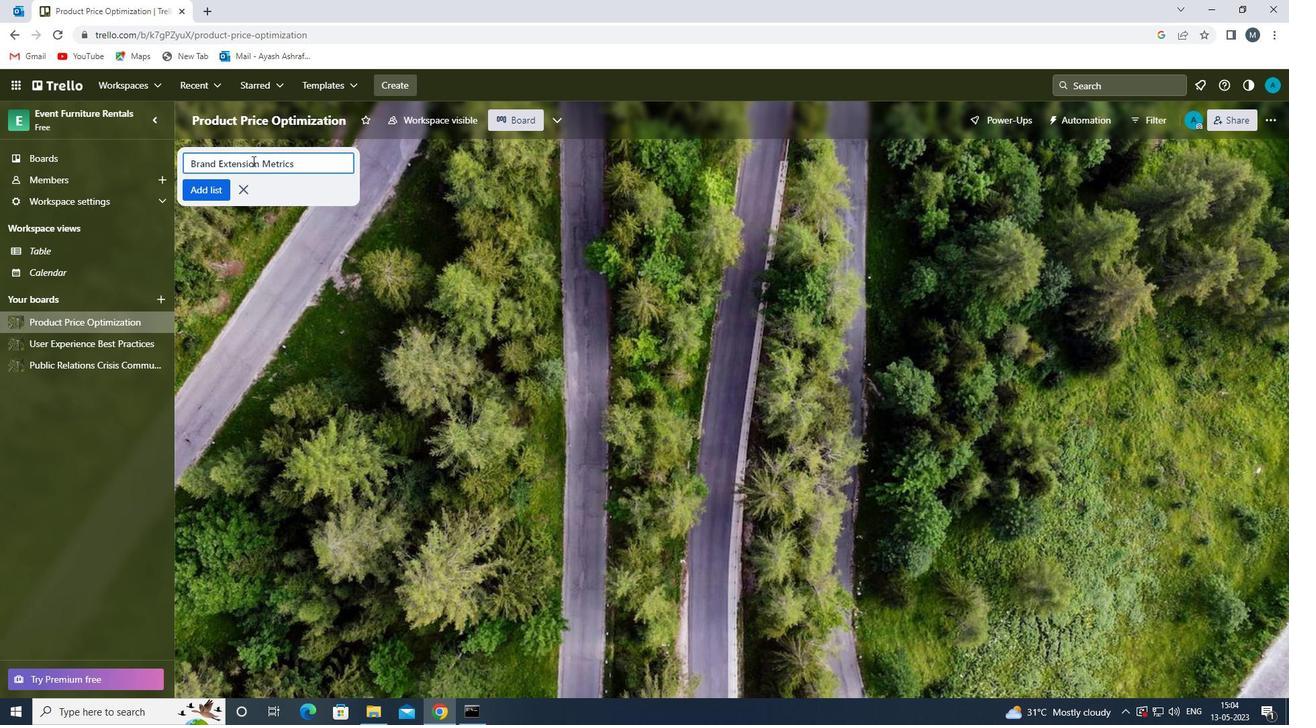 
Action: Mouse moved to (216, 192)
Screenshot: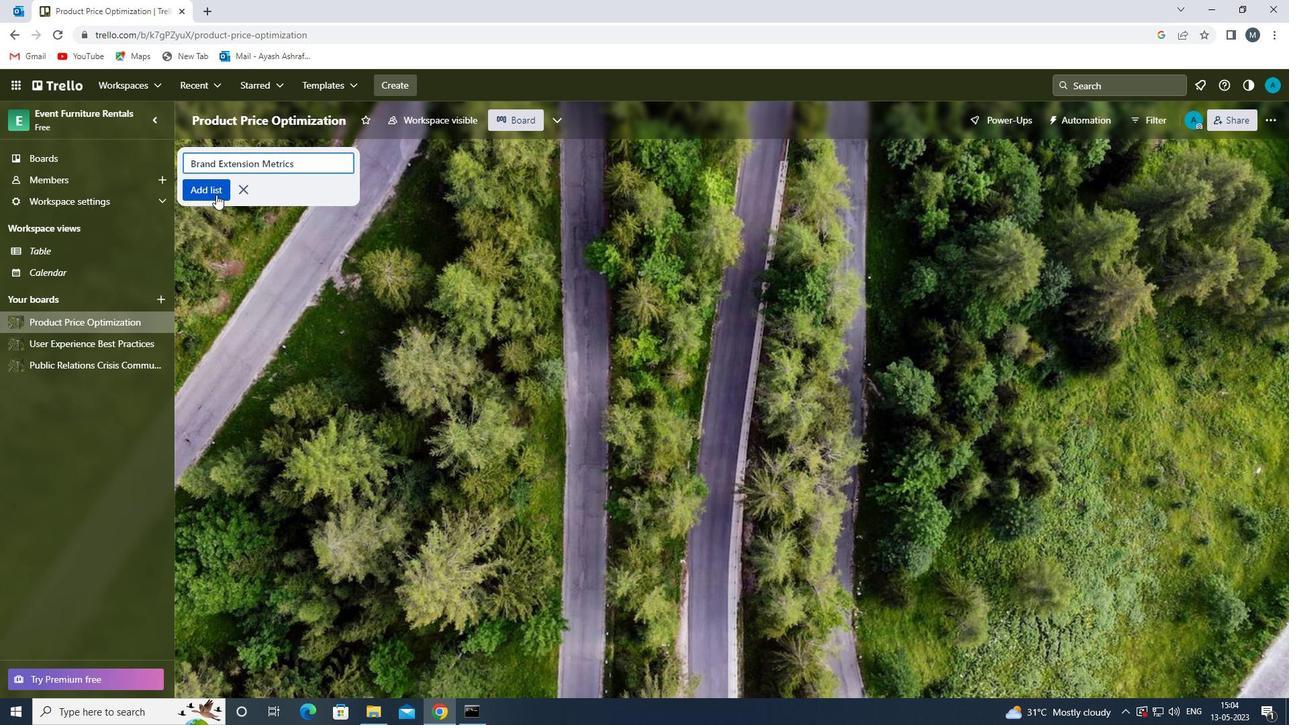 
Action: Mouse pressed left at (216, 192)
Screenshot: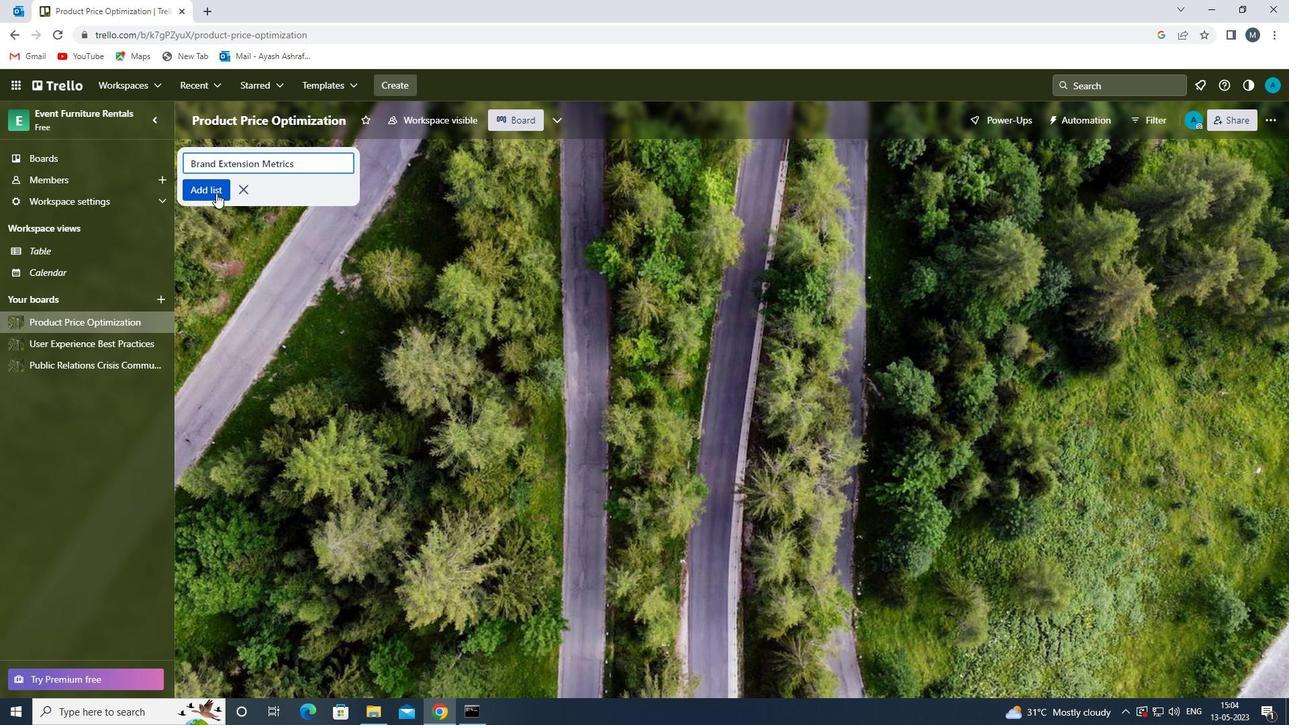 
Action: Mouse moved to (249, 325)
Screenshot: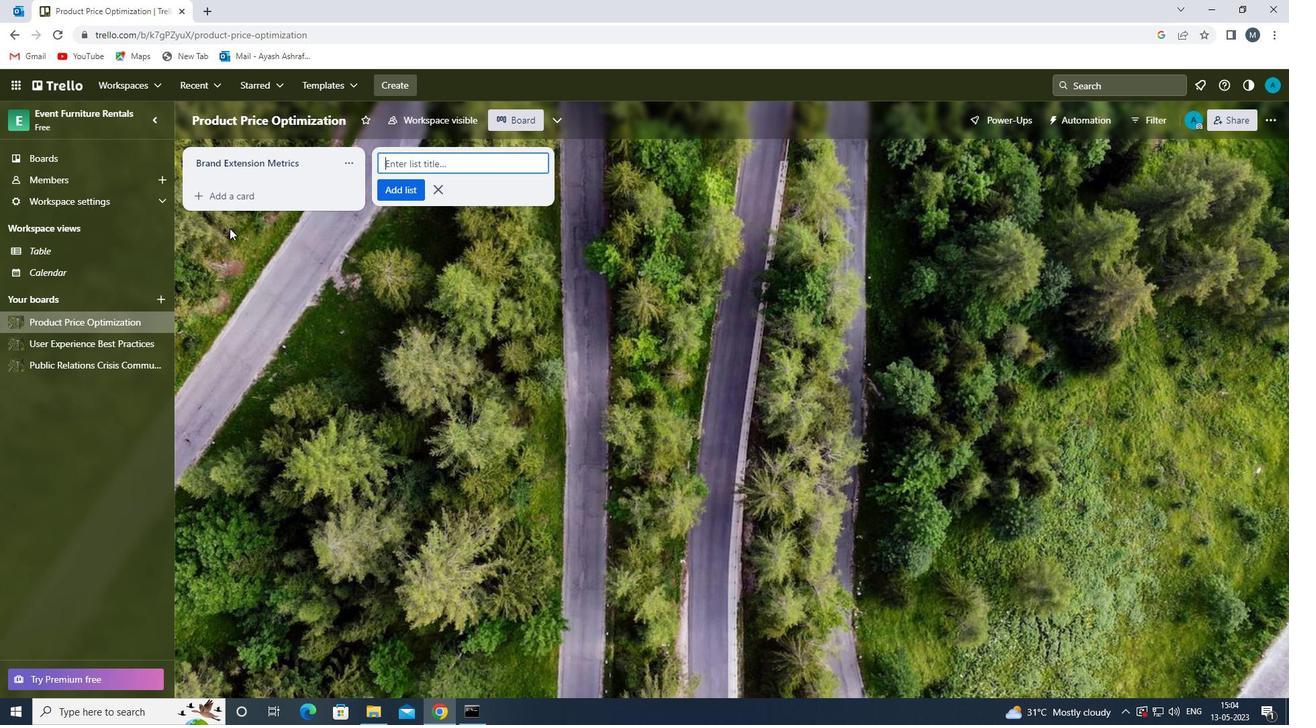 
Action: Mouse pressed left at (249, 325)
Screenshot: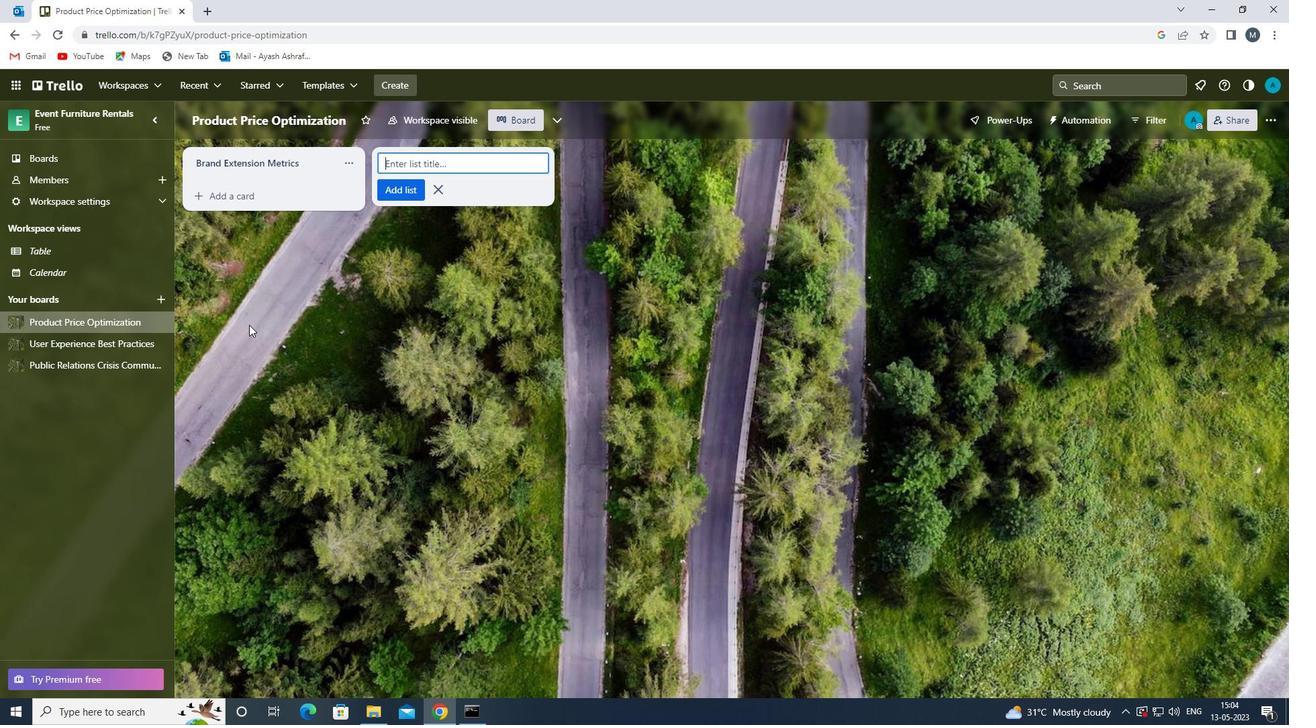 
Action: Mouse moved to (69, 366)
Screenshot: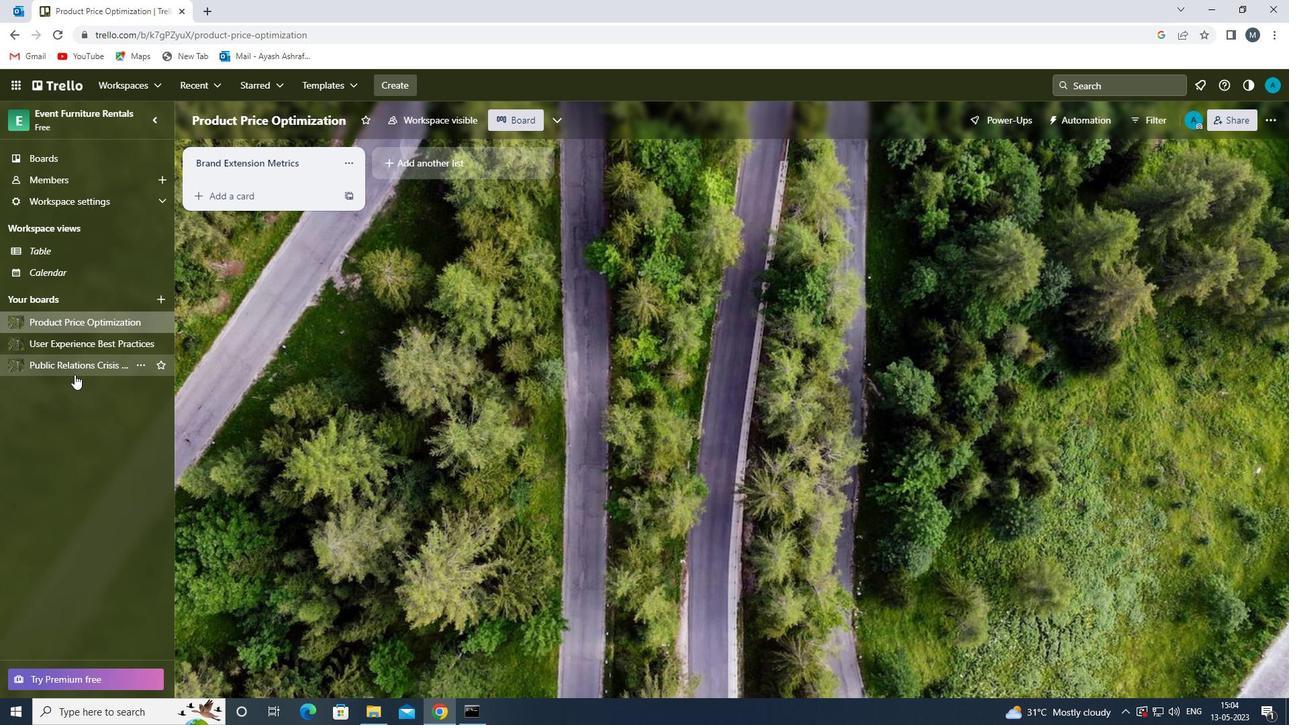 
Action: Mouse pressed left at (69, 366)
Screenshot: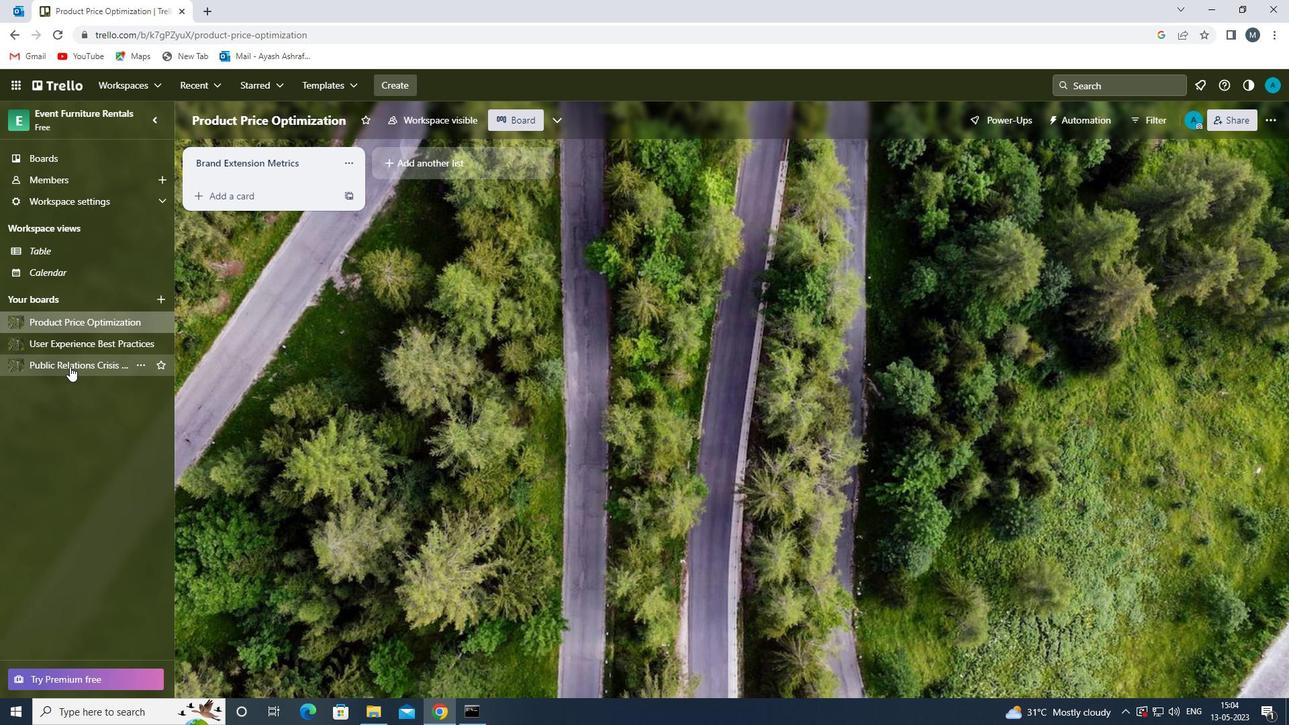 
Action: Mouse moved to (347, 162)
Screenshot: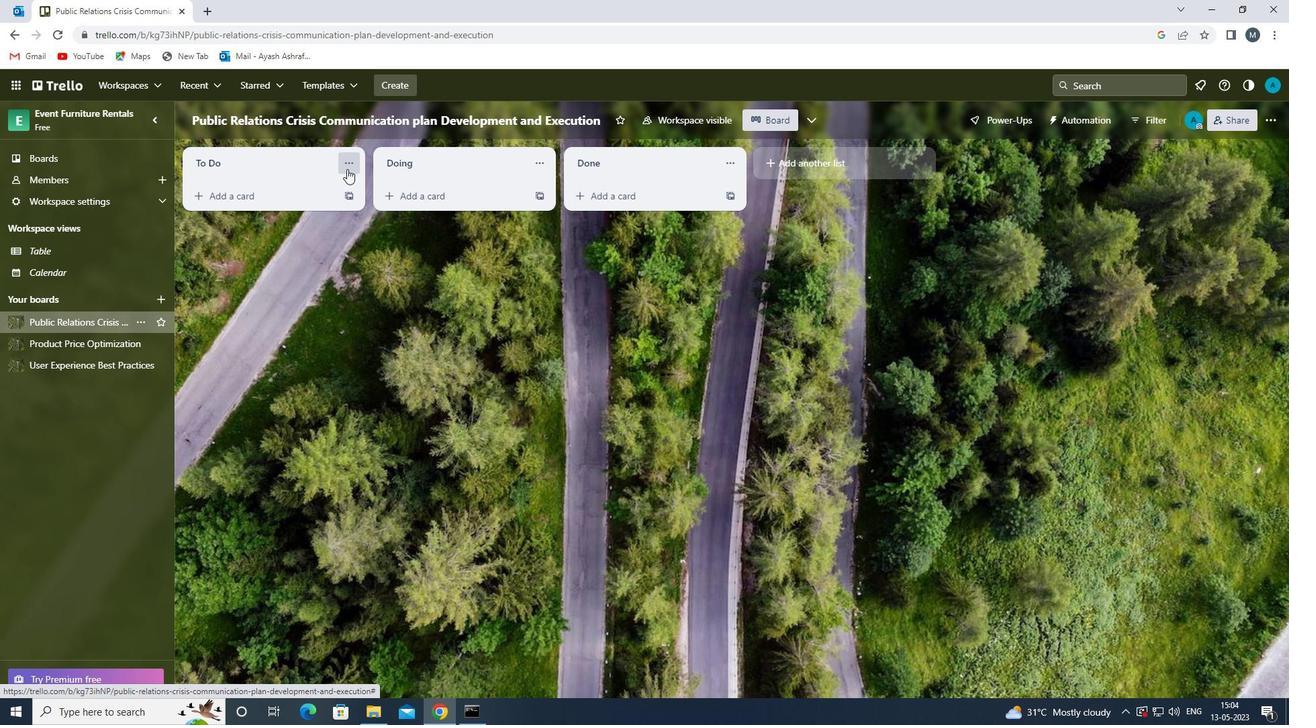 
Action: Mouse pressed left at (347, 162)
Screenshot: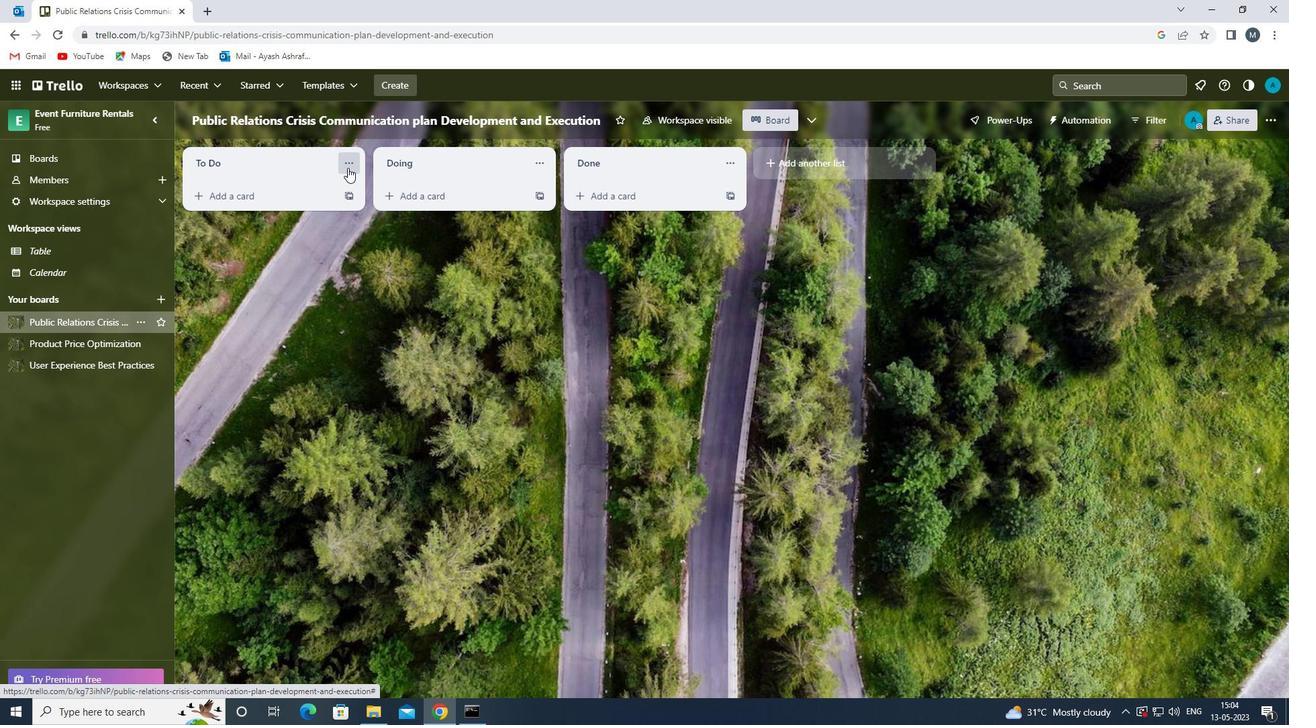 
Action: Mouse moved to (400, 503)
Screenshot: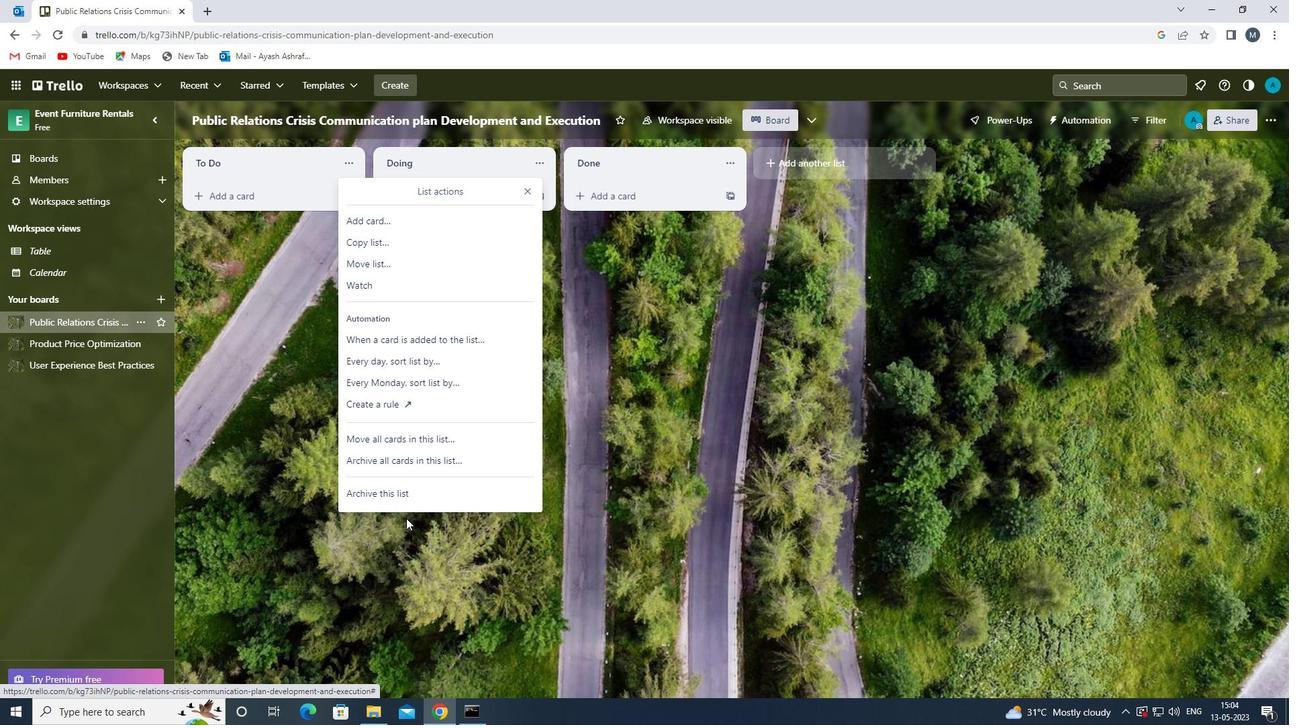 
Action: Mouse pressed left at (400, 503)
Screenshot: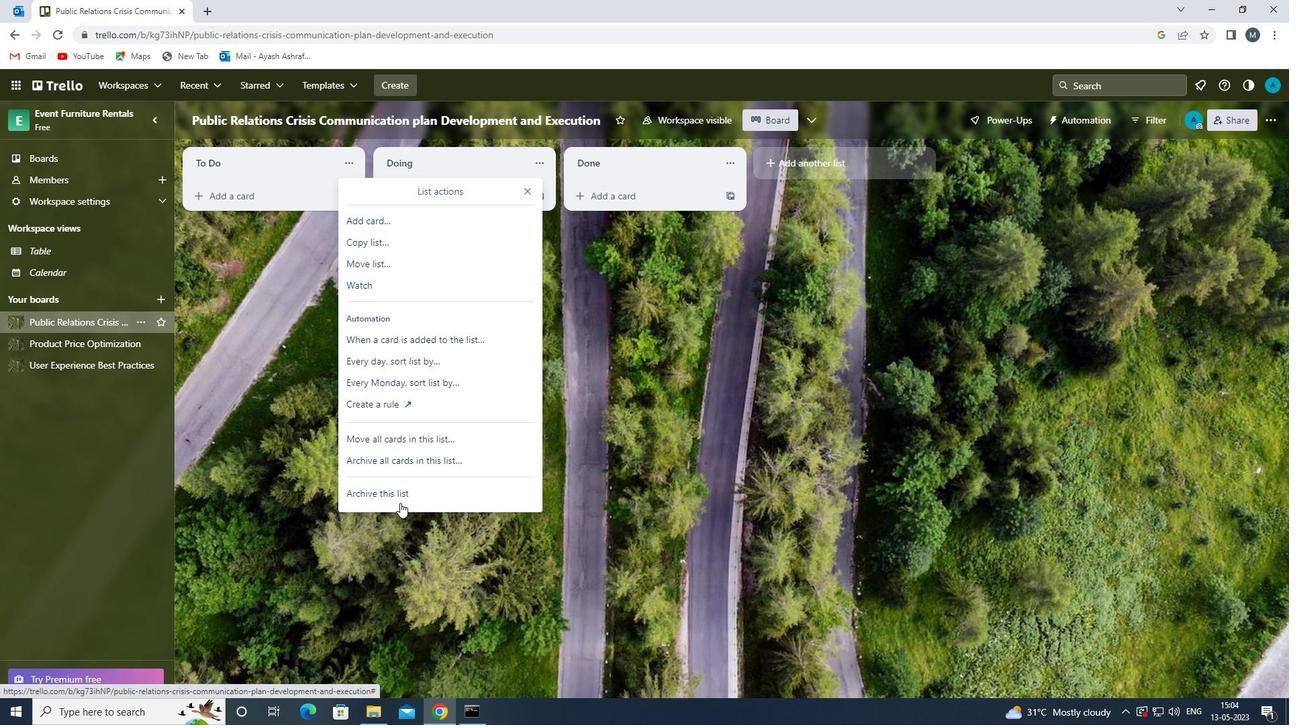 
Action: Mouse moved to (351, 158)
Screenshot: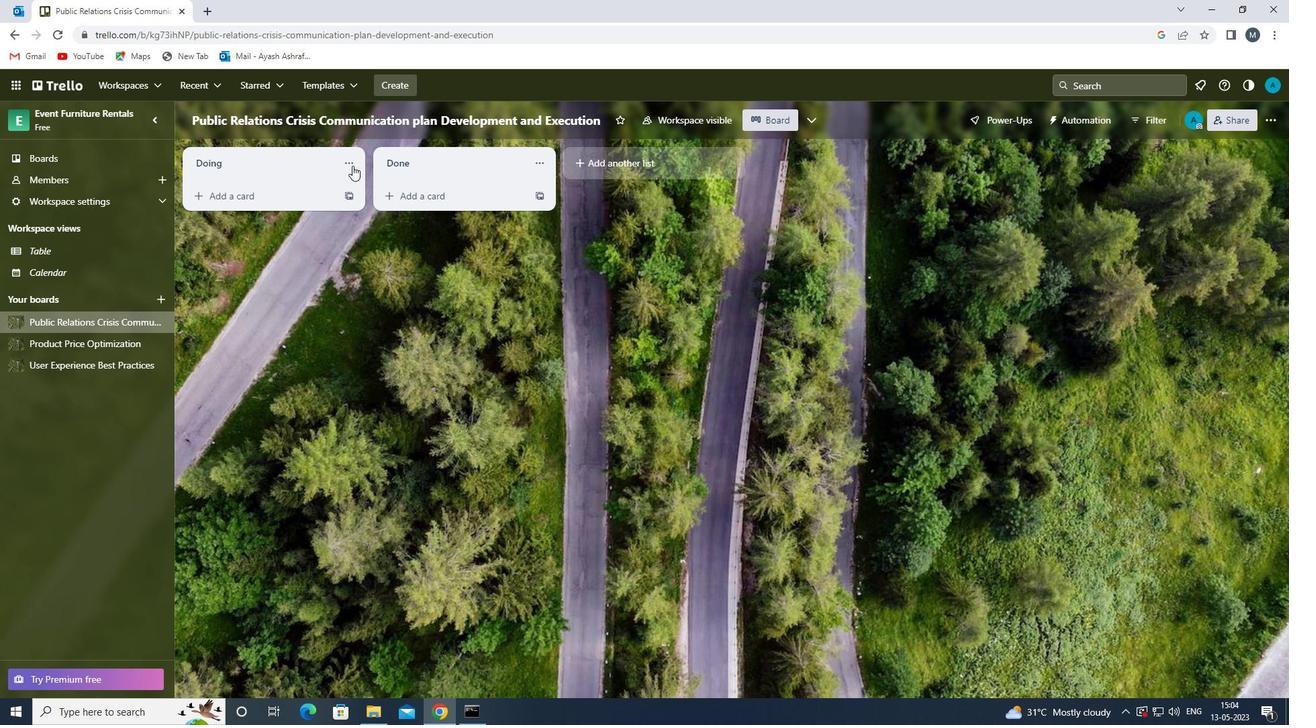 
Action: Mouse pressed left at (351, 158)
Screenshot: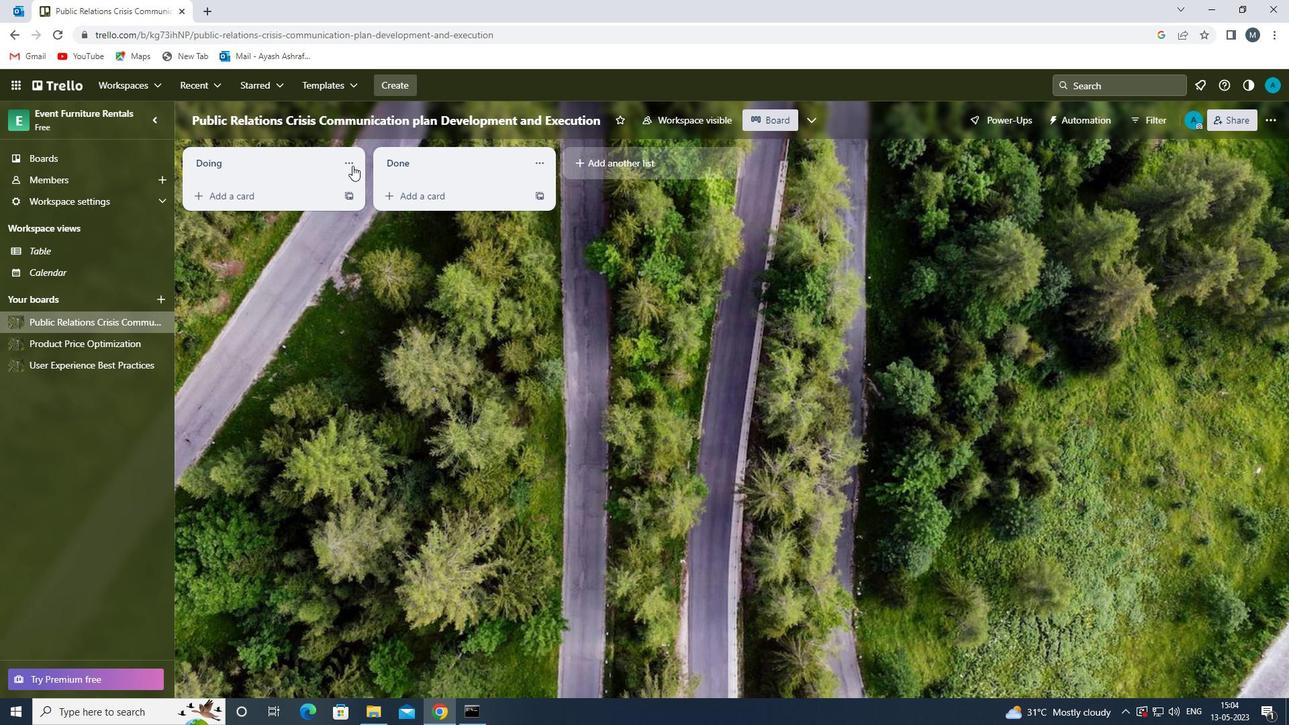 
Action: Mouse moved to (378, 489)
Screenshot: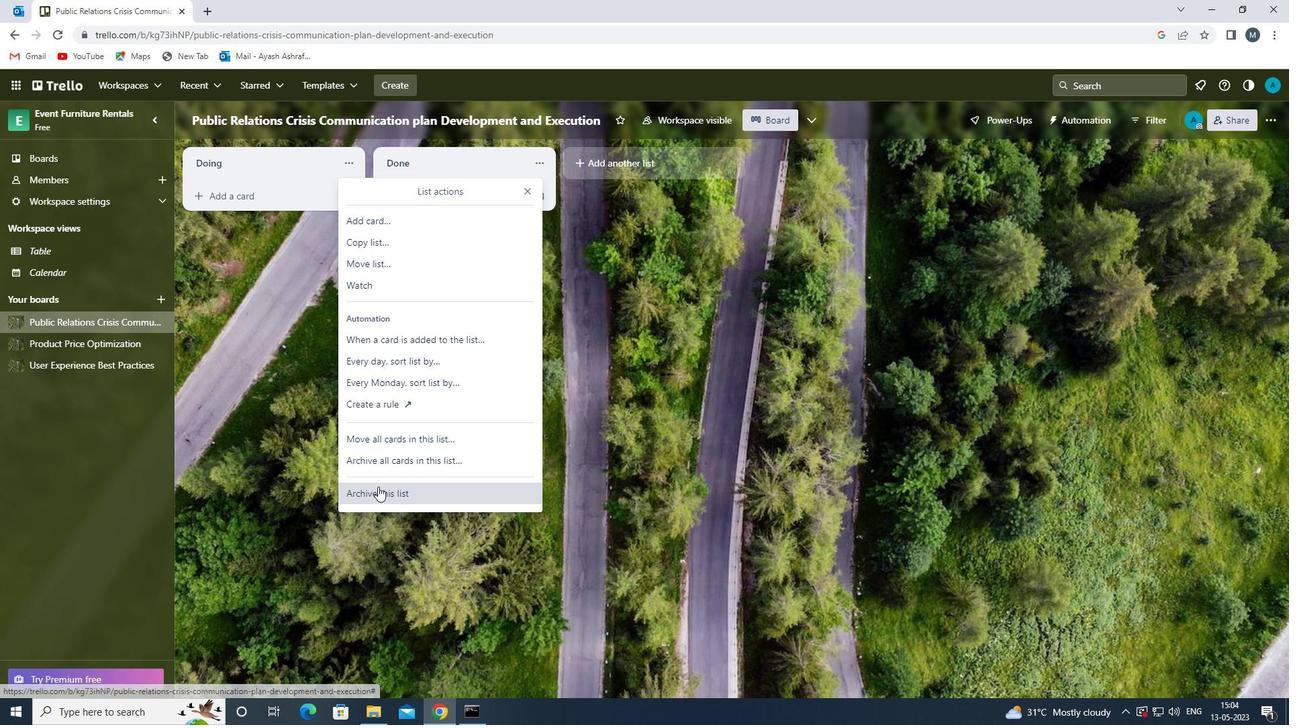 
Action: Mouse pressed left at (378, 489)
Screenshot: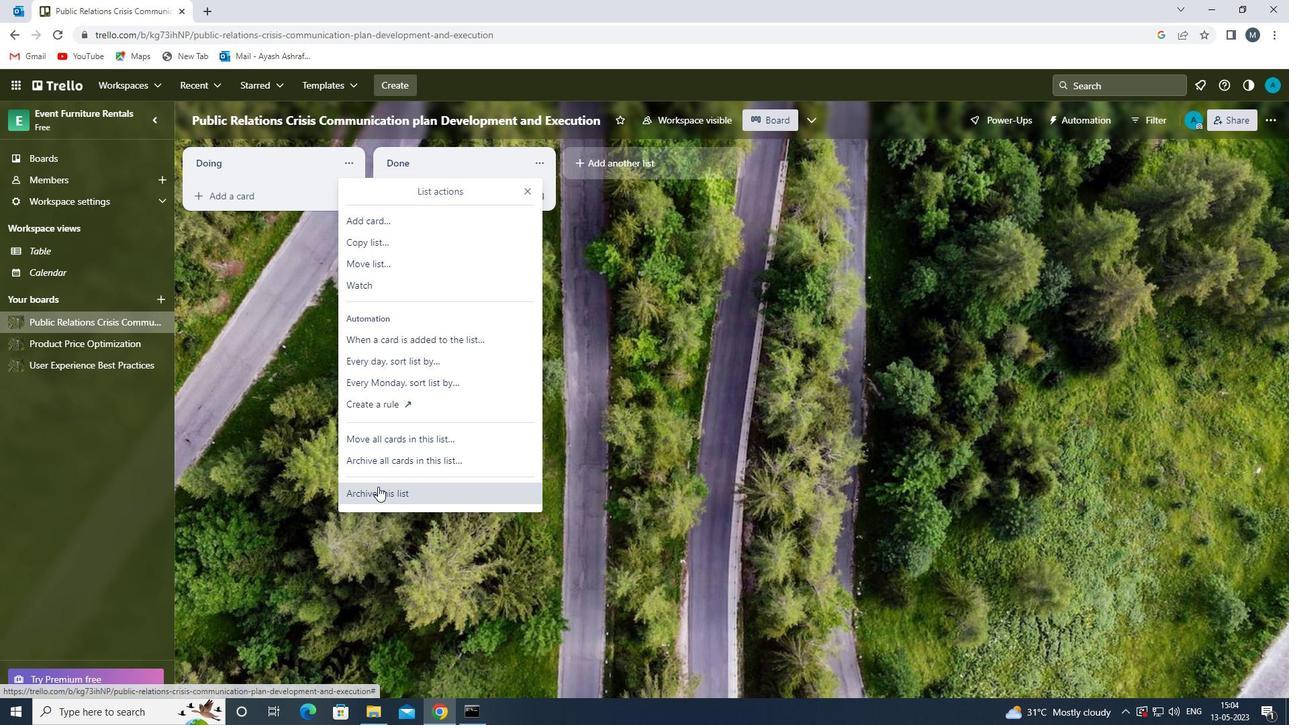
Action: Mouse moved to (343, 161)
Screenshot: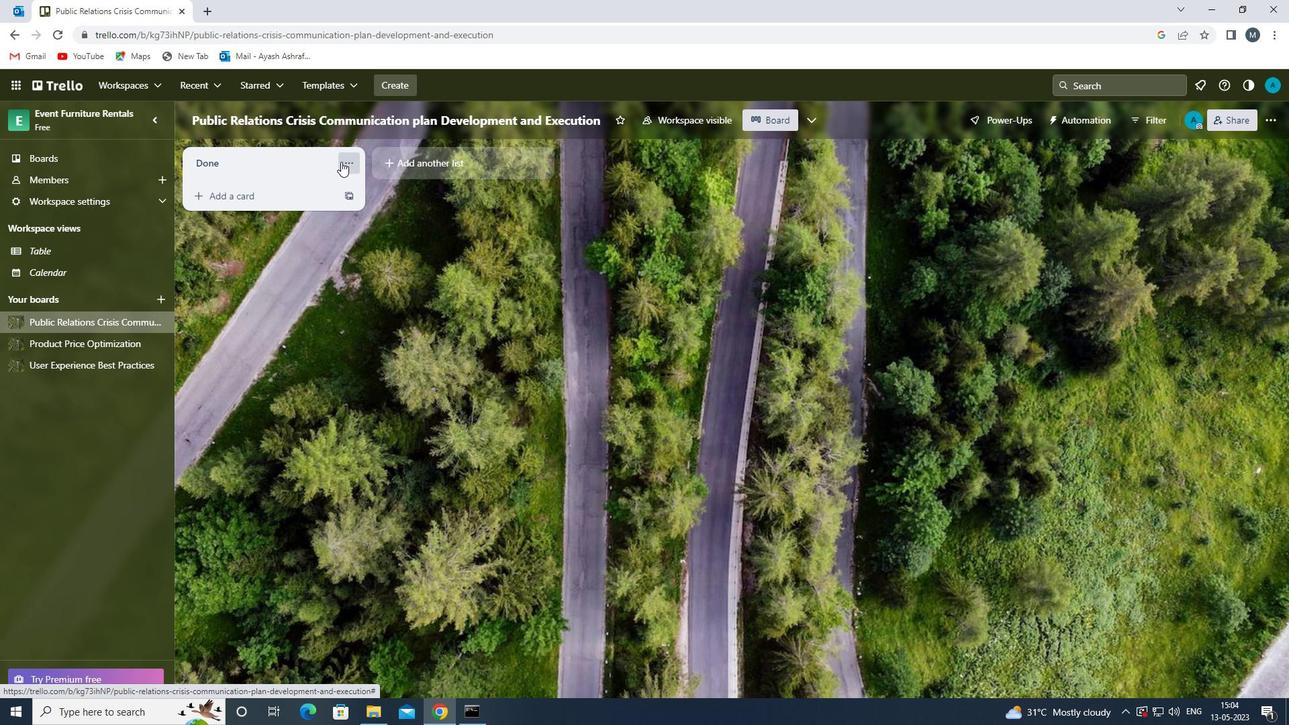 
Action: Mouse pressed left at (343, 161)
Screenshot: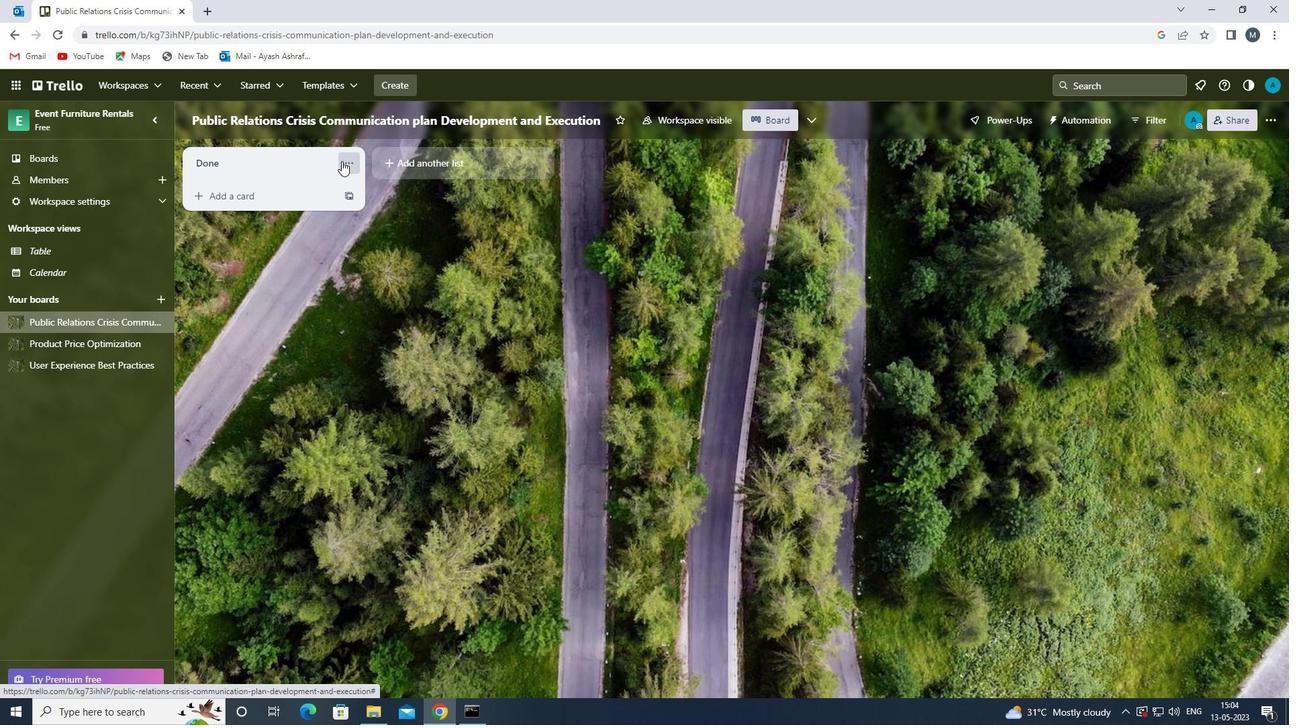 
Action: Mouse moved to (388, 495)
Screenshot: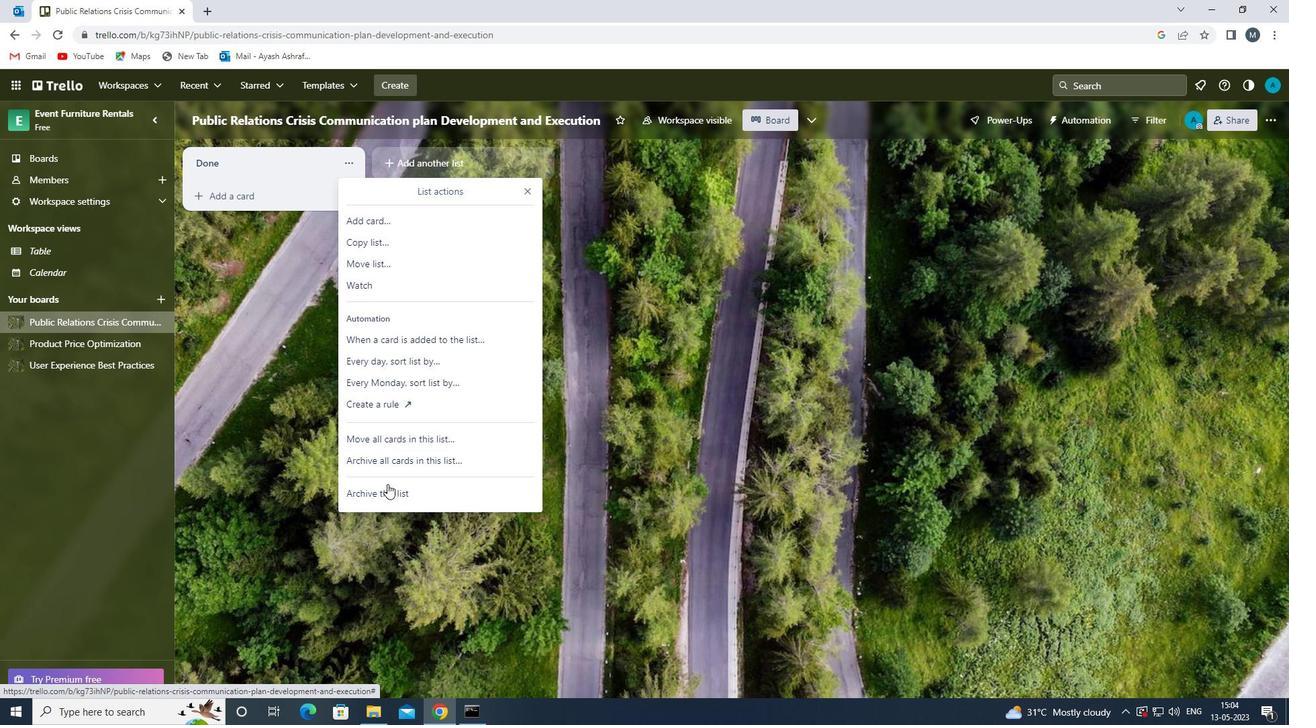 
Action: Mouse pressed left at (388, 495)
Screenshot: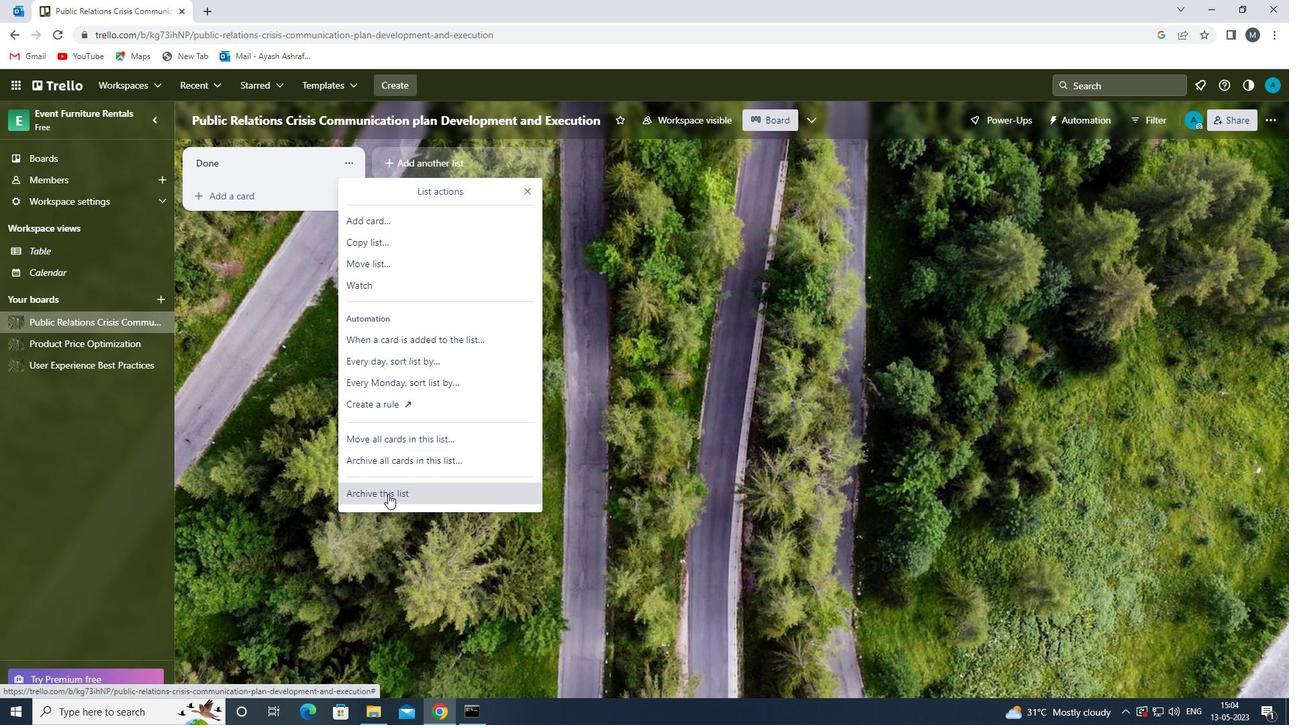 
Action: Mouse moved to (239, 177)
Screenshot: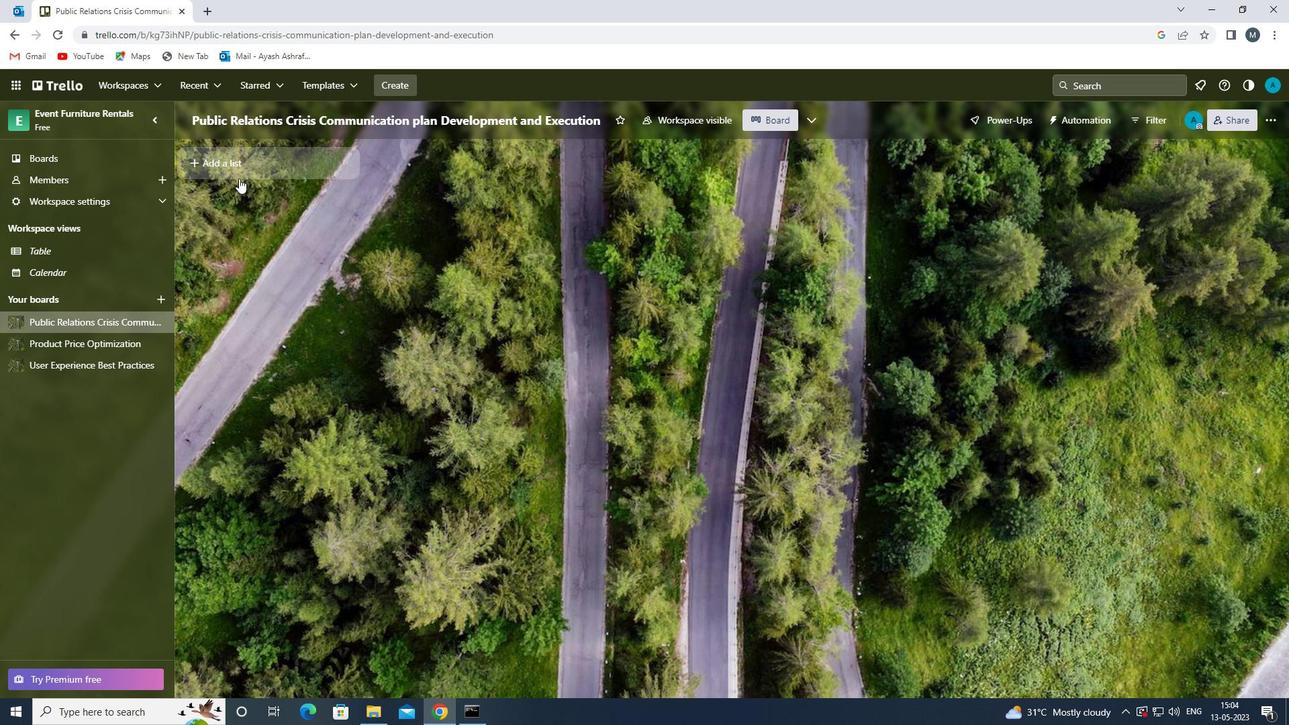 
Action: Mouse pressed left at (239, 177)
Screenshot: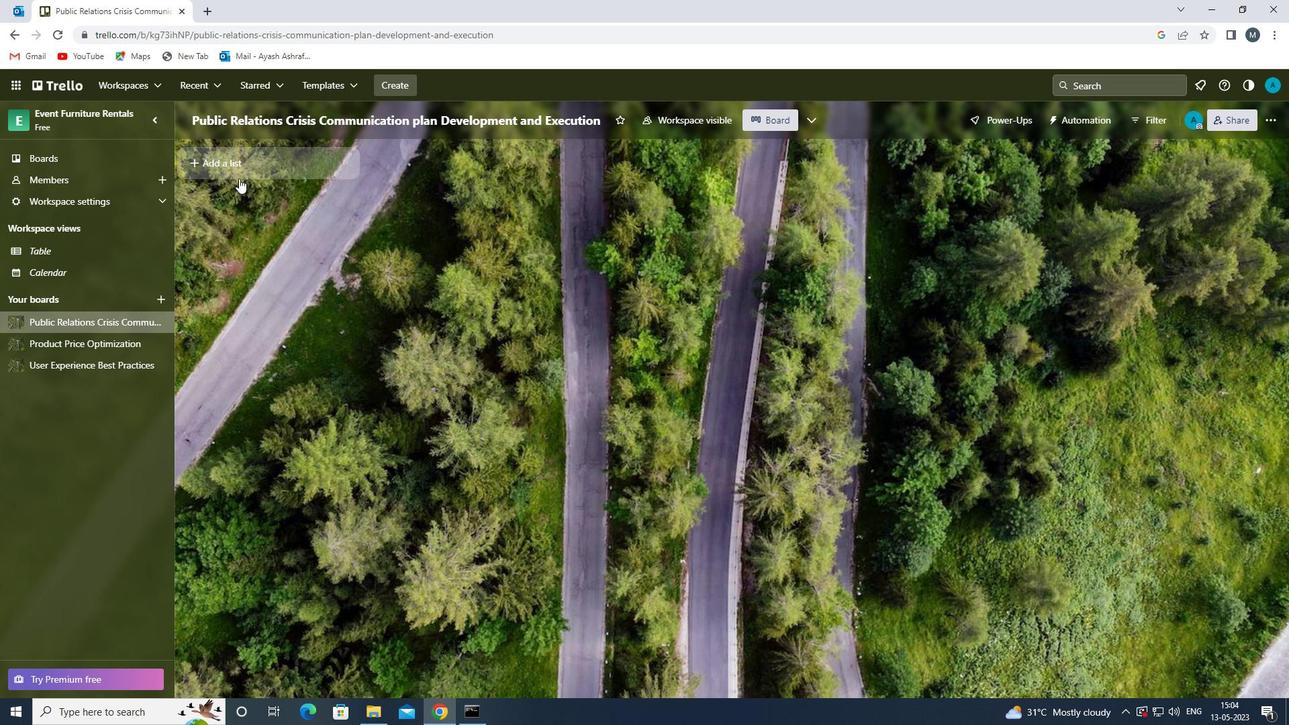 
Action: Mouse moved to (241, 166)
Screenshot: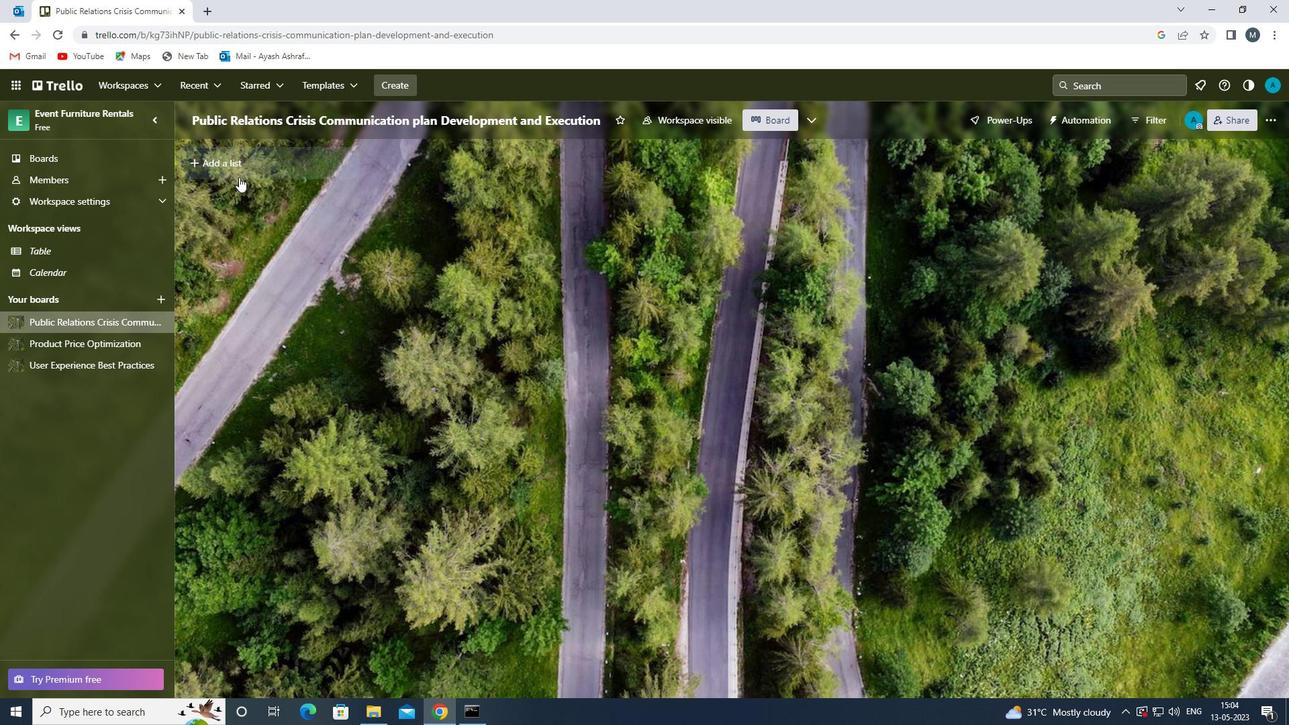 
Action: Mouse pressed left at (241, 166)
Screenshot: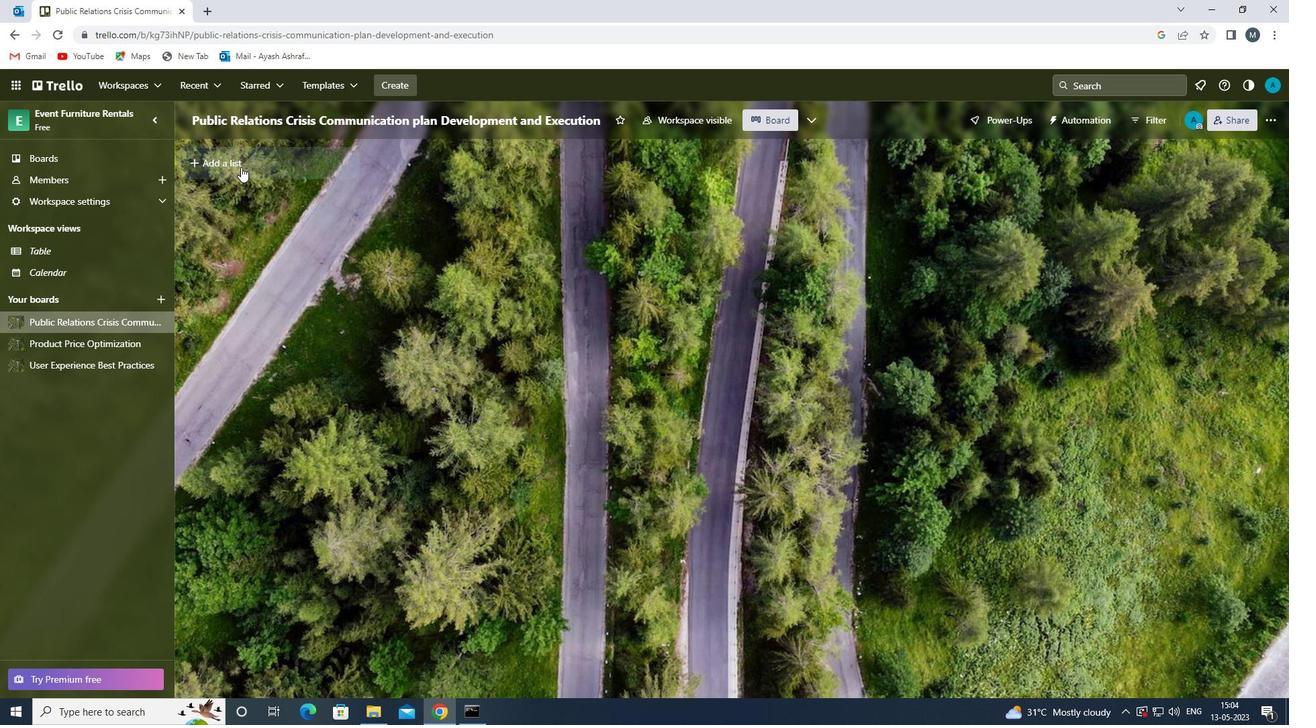 
Action: Mouse moved to (241, 165)
Screenshot: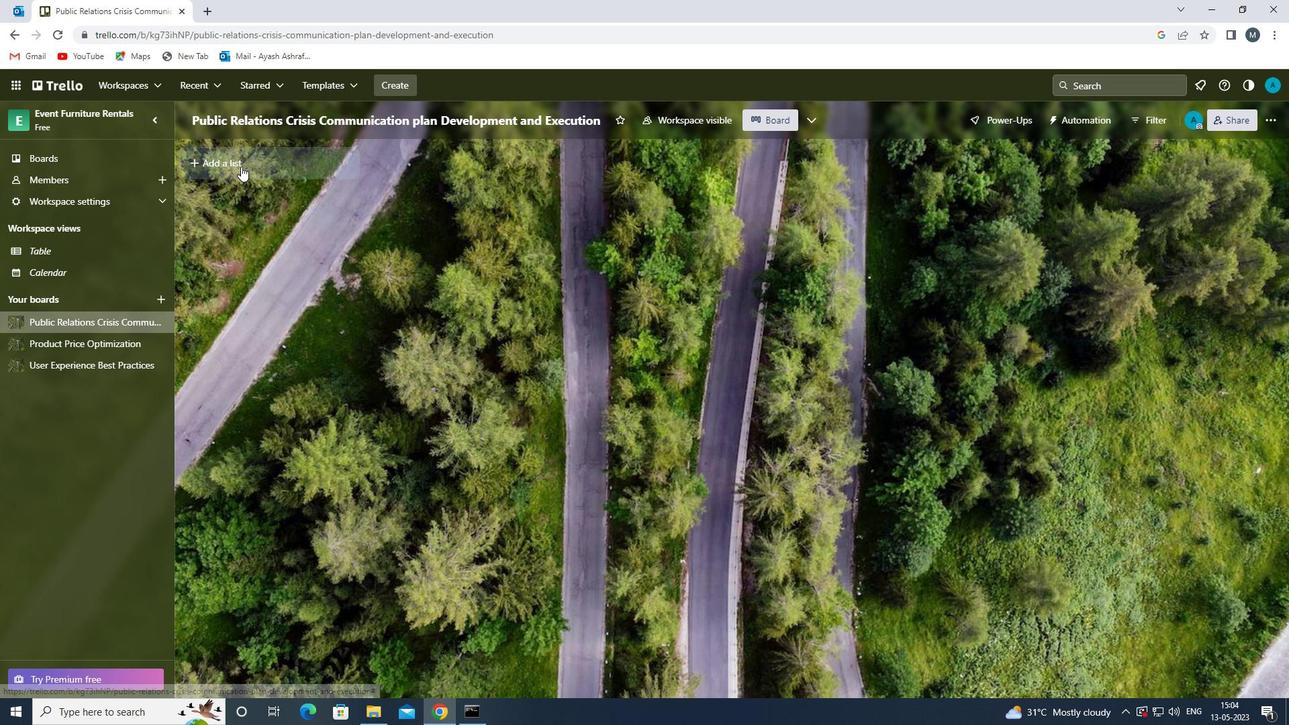 
Action: Mouse pressed left at (241, 165)
Screenshot: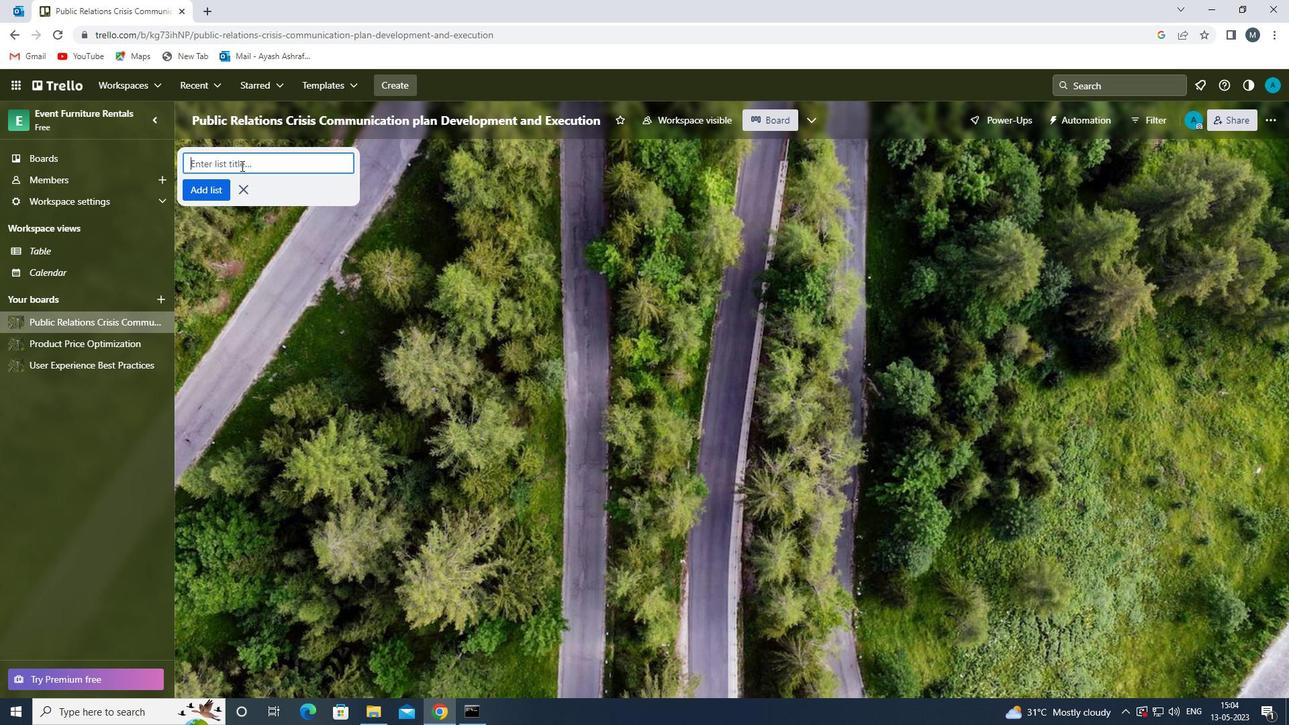 
Action: Key pressed <Key.shift>BRAND<Key.space><Key.shift>EXTENSION<Key.space><Key.shift><Key.shift><Key.shift><Key.shift><Key.shift><Key.shift><Key.shift><Key.shift>GOVERNANCE<Key.space>
Screenshot: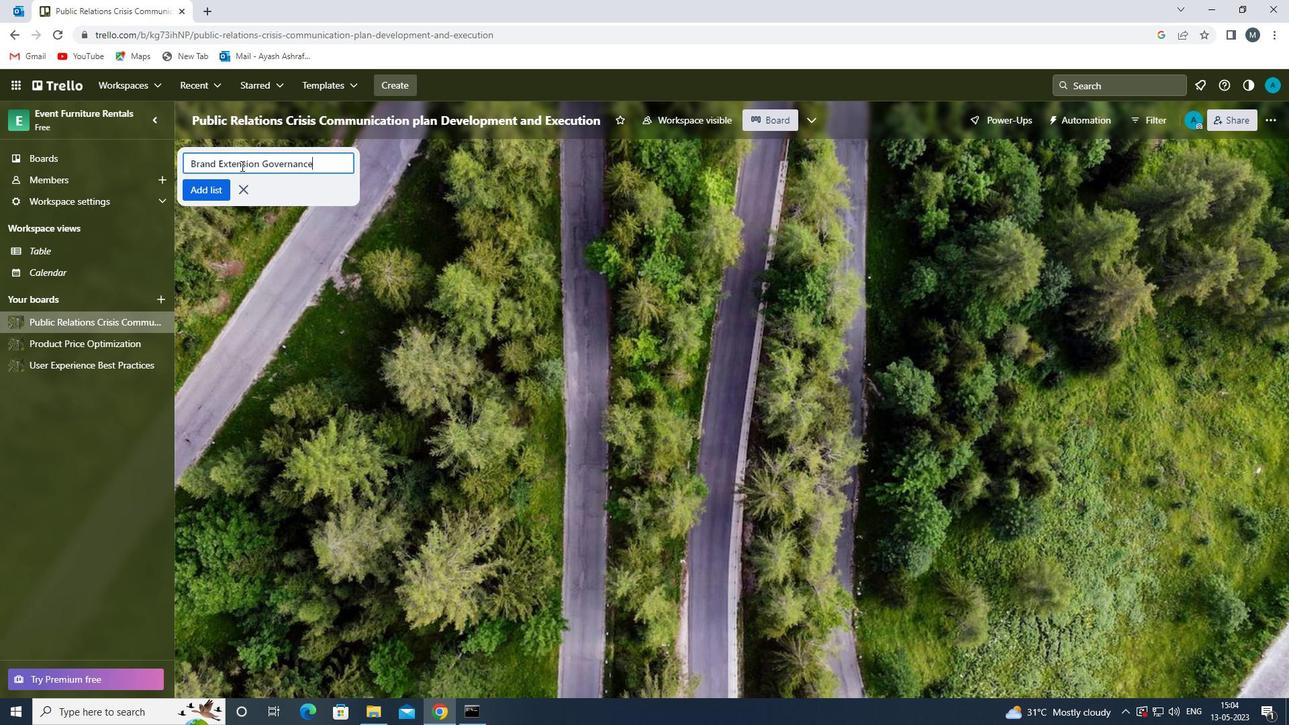 
Action: Mouse moved to (206, 194)
Screenshot: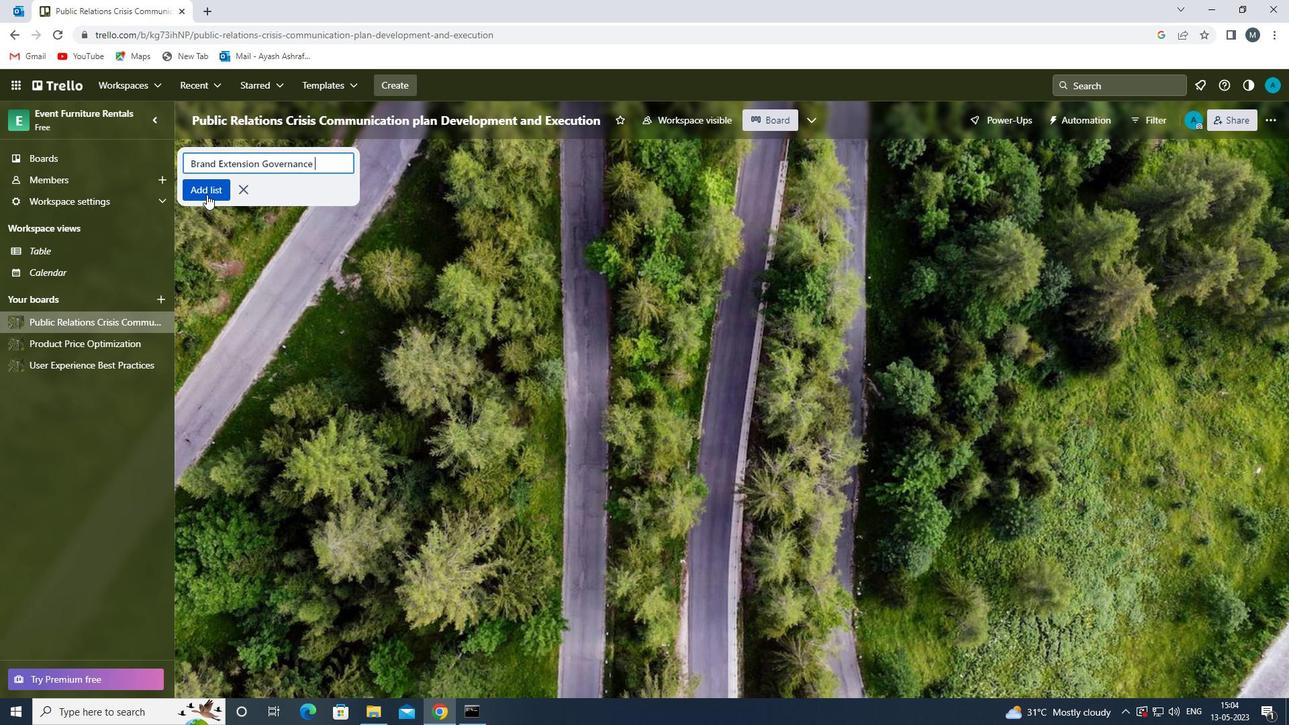 
Action: Mouse pressed left at (206, 194)
Screenshot: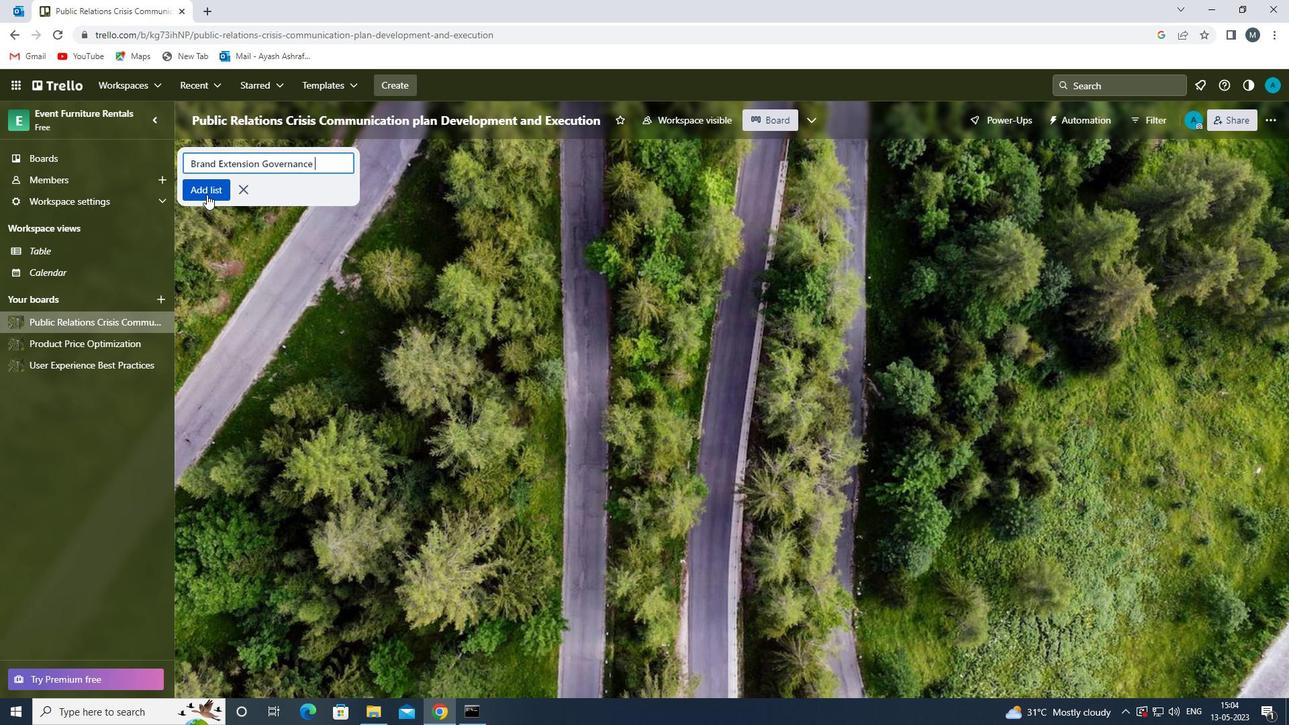
Action: Mouse moved to (226, 329)
Screenshot: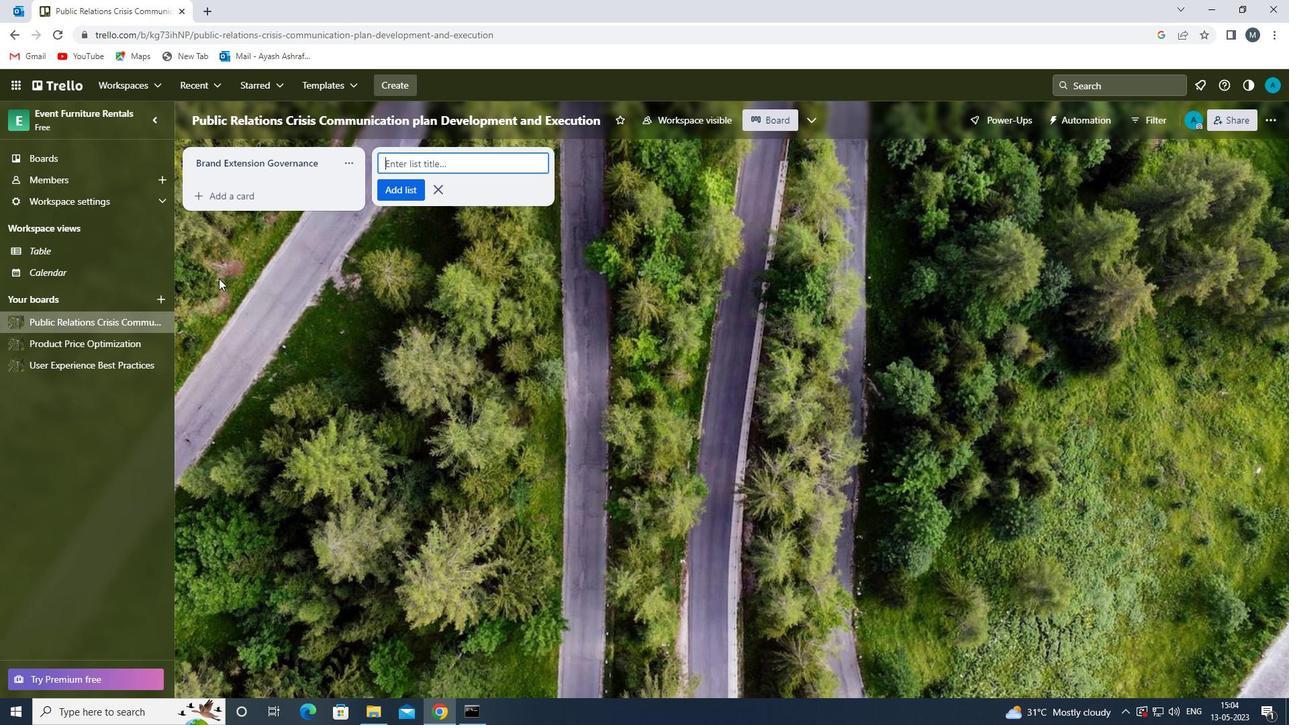 
Action: Mouse pressed left at (226, 329)
Screenshot: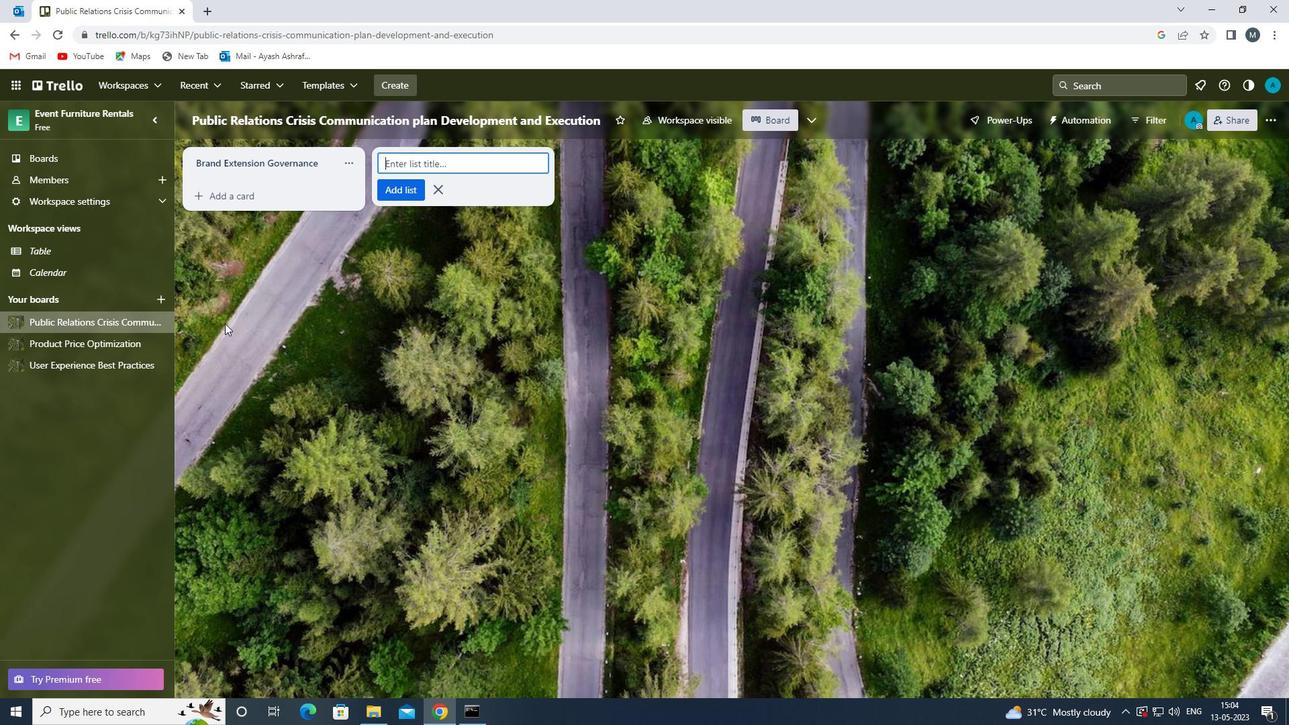 
Action: Mouse moved to (229, 328)
Screenshot: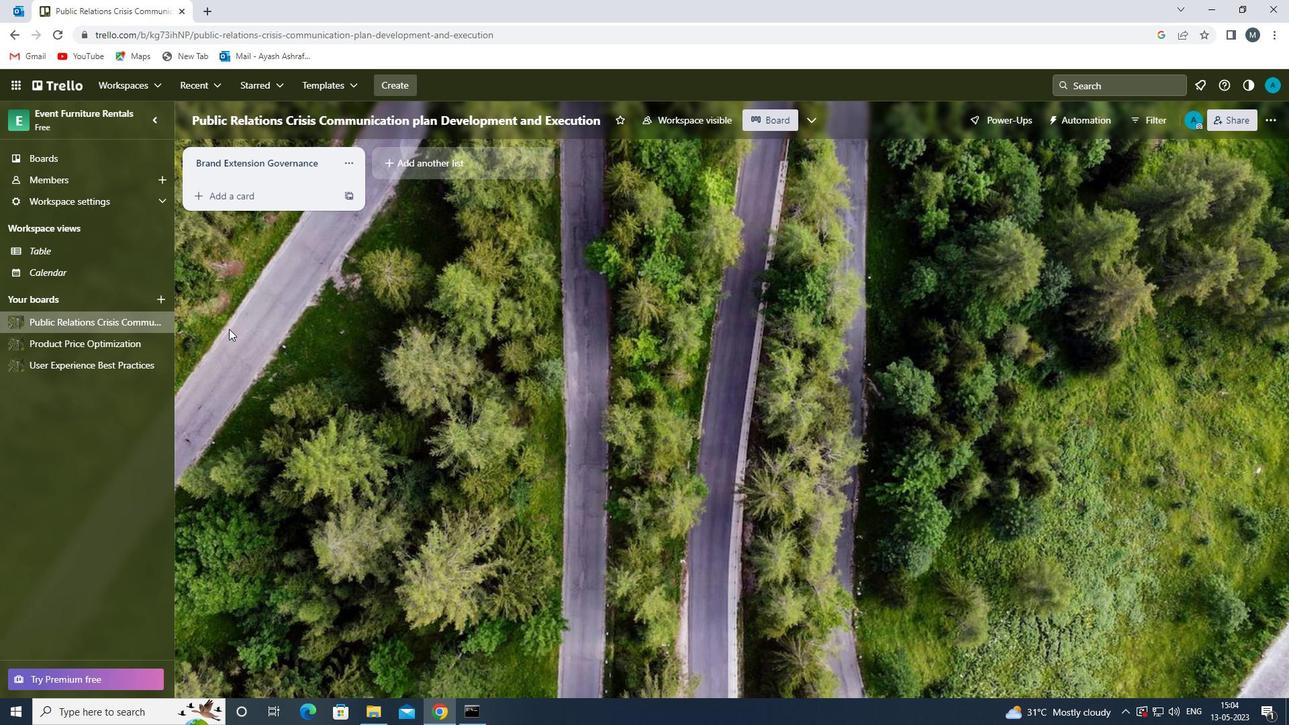 
